 Task: Look for space in Bhongaon, India from 2nd June, 2023 to 6th June, 2023 for 1 adult in price range Rs.10000 to Rs.13000. Place can be private room with 1  bedroom having 1 bed and 1 bathroom. Property type can be house, flat, guest house, hotel. Booking option can be shelf check-in. Required host language is English.
Action: Mouse moved to (427, 51)
Screenshot: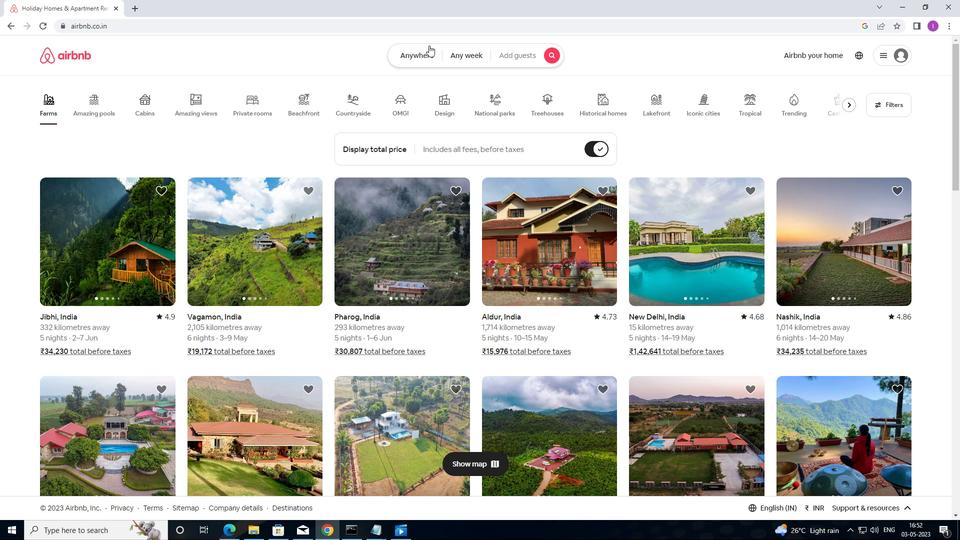 
Action: Mouse pressed left at (427, 51)
Screenshot: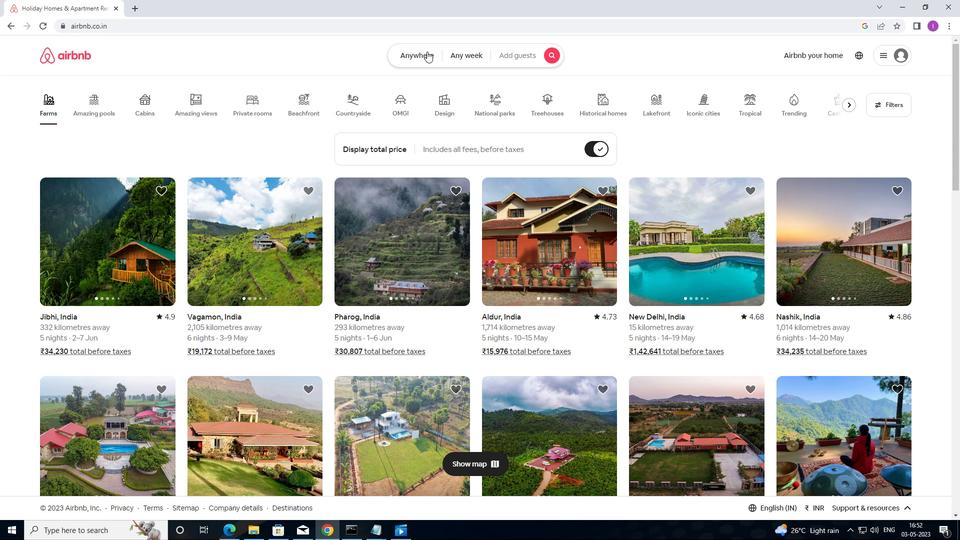 
Action: Mouse moved to (278, 97)
Screenshot: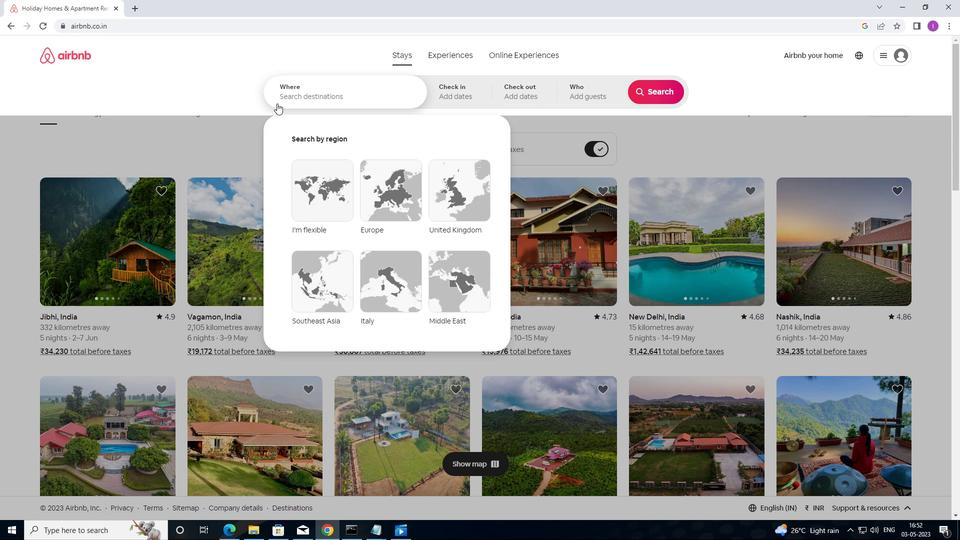 
Action: Mouse pressed left at (278, 97)
Screenshot: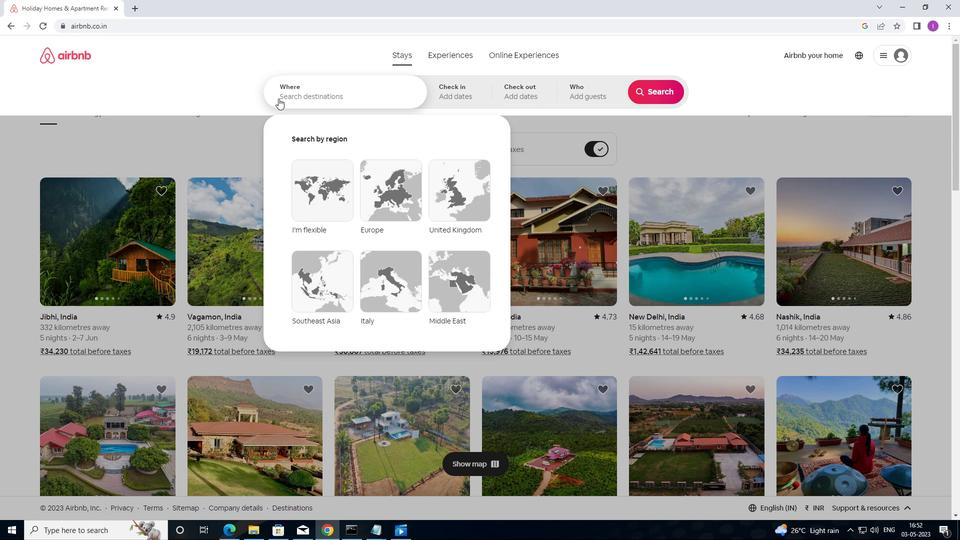 
Action: Mouse moved to (354, 100)
Screenshot: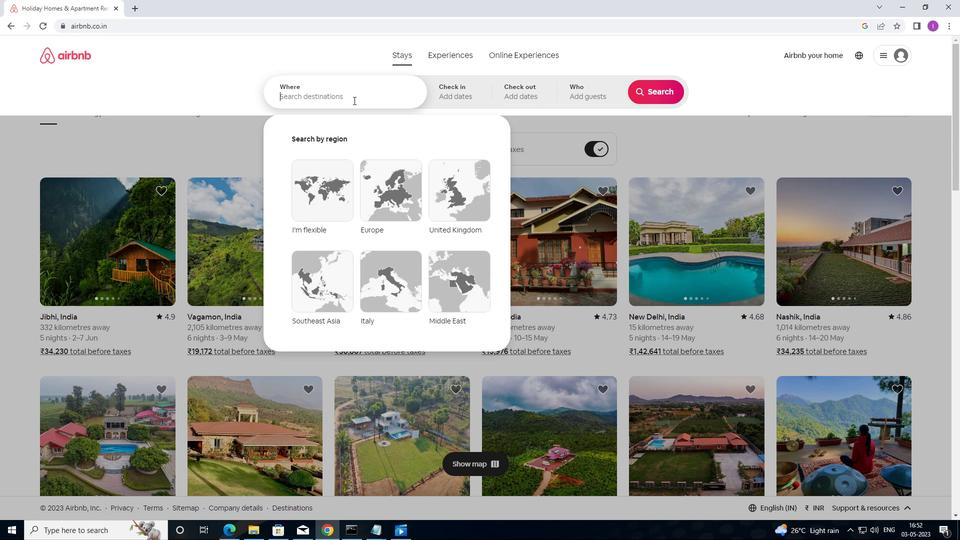 
Action: Key pressed <Key.shift>BHONGAON,<Key.shift>INDIA
Screenshot: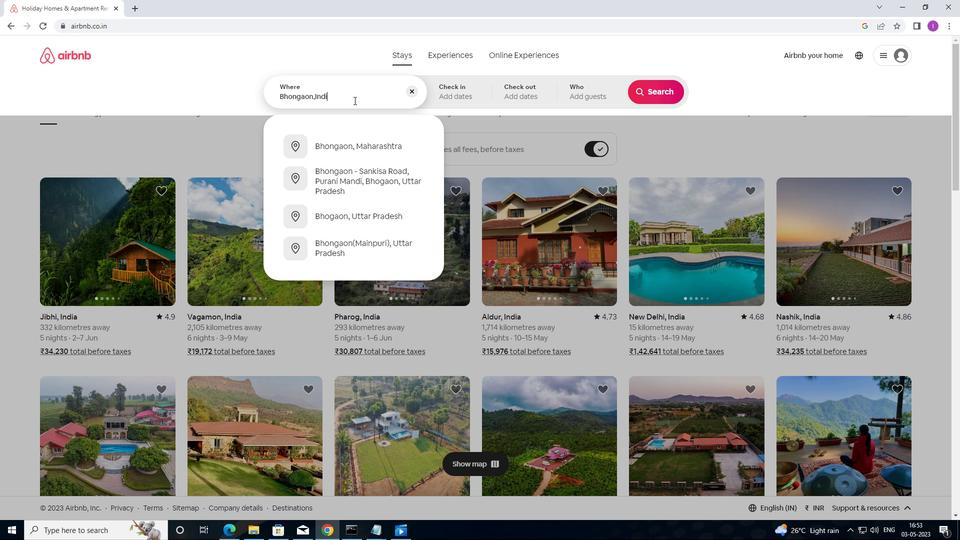 
Action: Mouse moved to (450, 89)
Screenshot: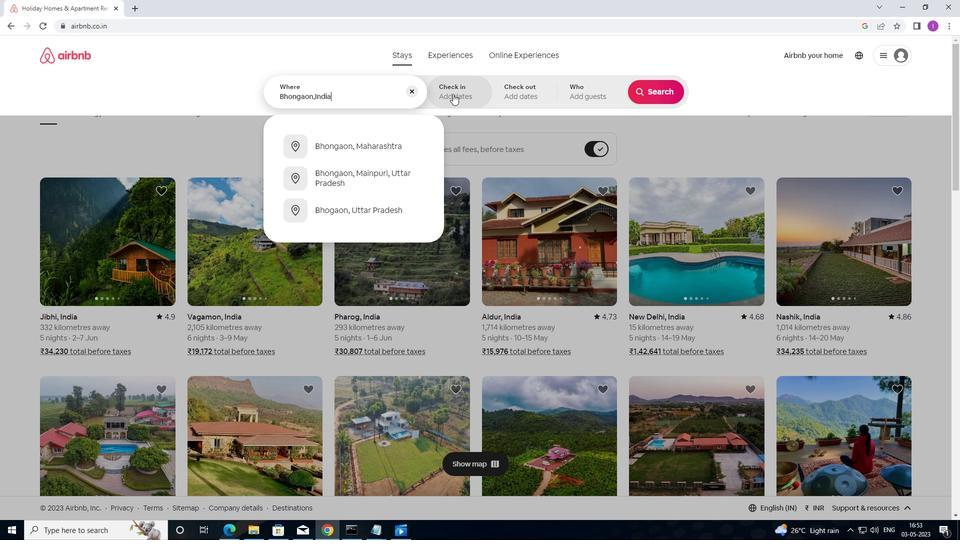 
Action: Mouse pressed left at (450, 89)
Screenshot: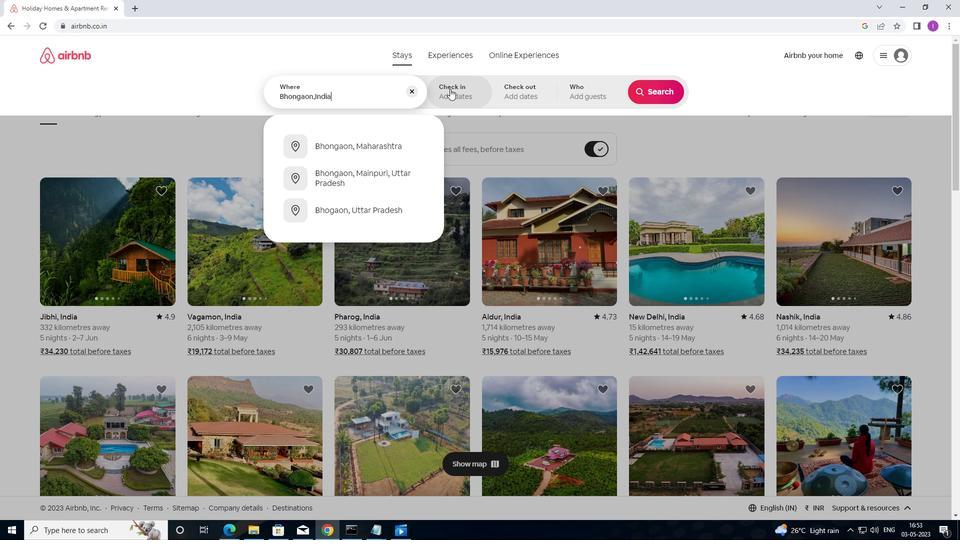 
Action: Mouse moved to (622, 216)
Screenshot: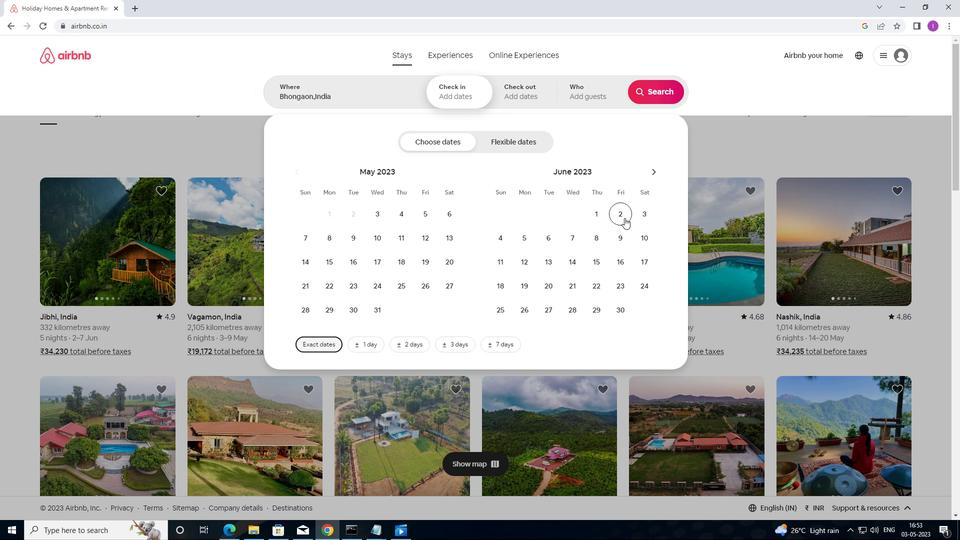 
Action: Mouse pressed left at (622, 216)
Screenshot: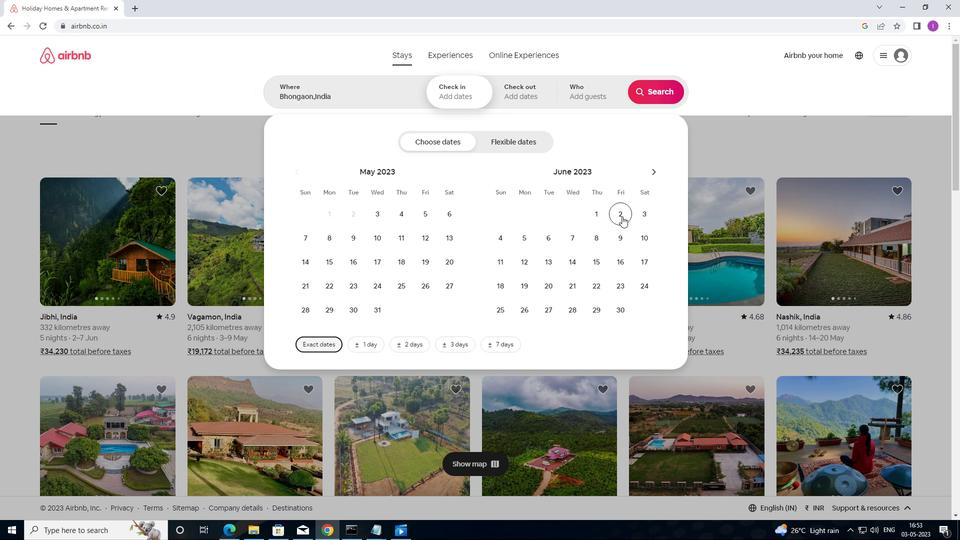 
Action: Mouse moved to (553, 243)
Screenshot: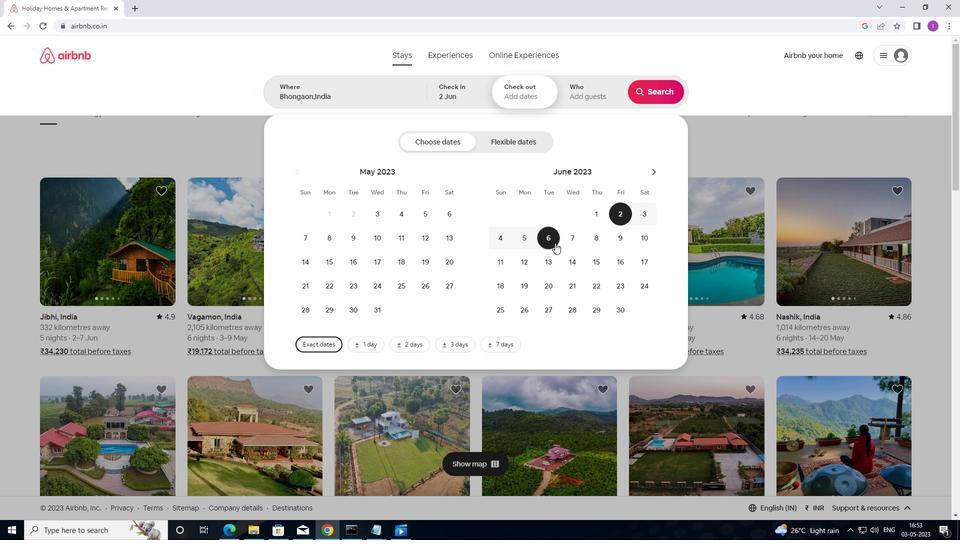 
Action: Mouse pressed left at (553, 243)
Screenshot: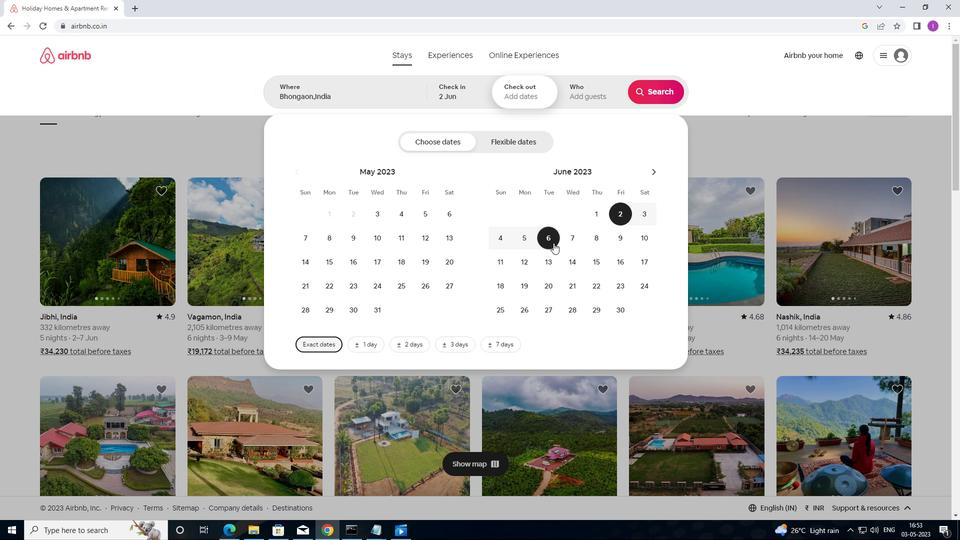 
Action: Mouse moved to (584, 93)
Screenshot: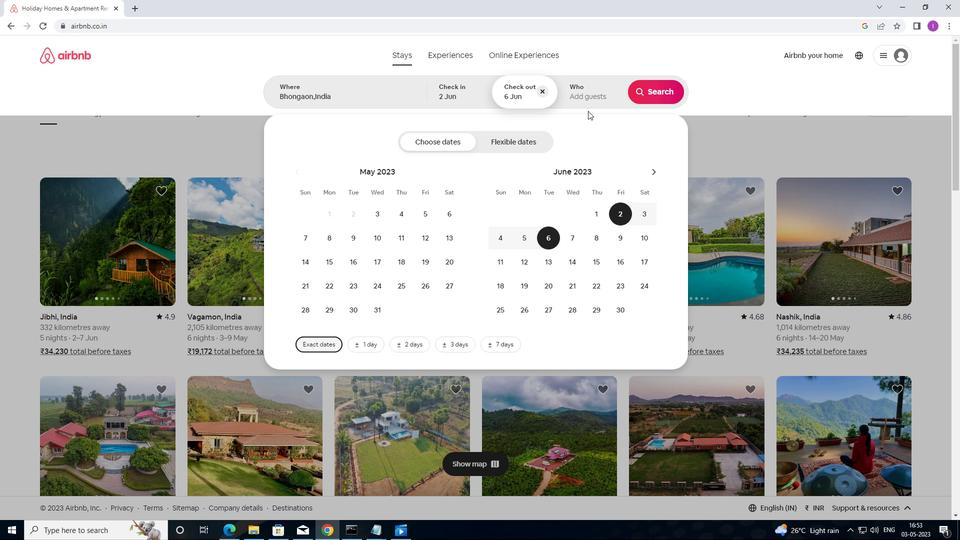
Action: Mouse pressed left at (584, 93)
Screenshot: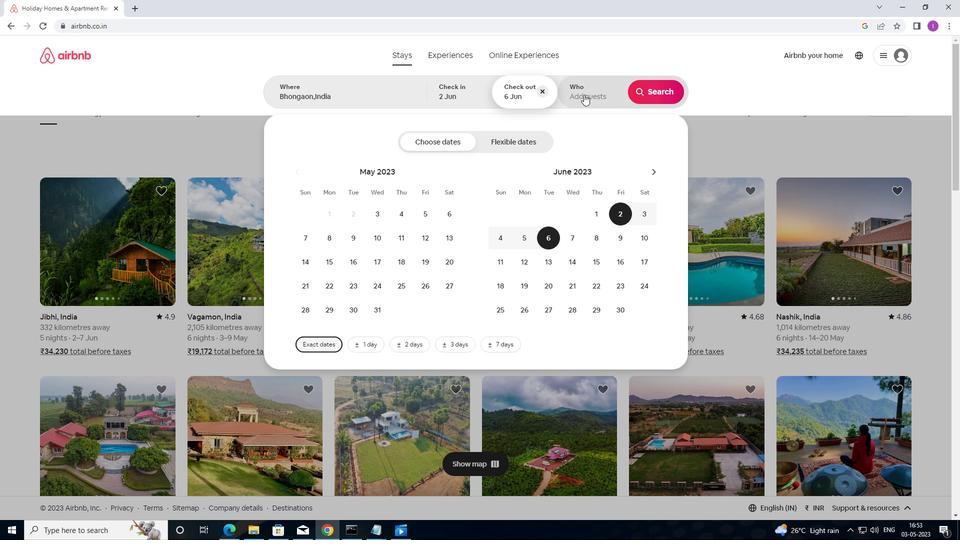 
Action: Mouse moved to (662, 141)
Screenshot: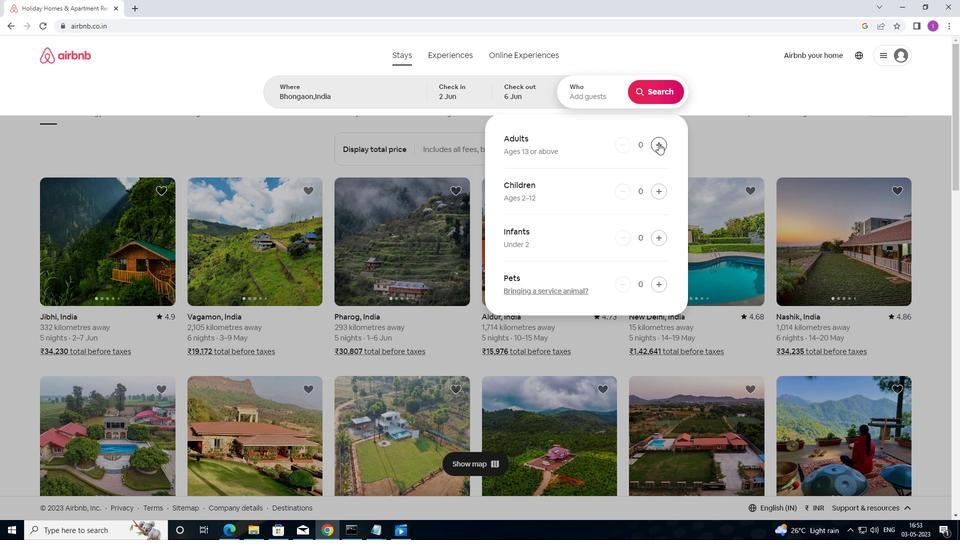 
Action: Mouse pressed left at (662, 141)
Screenshot: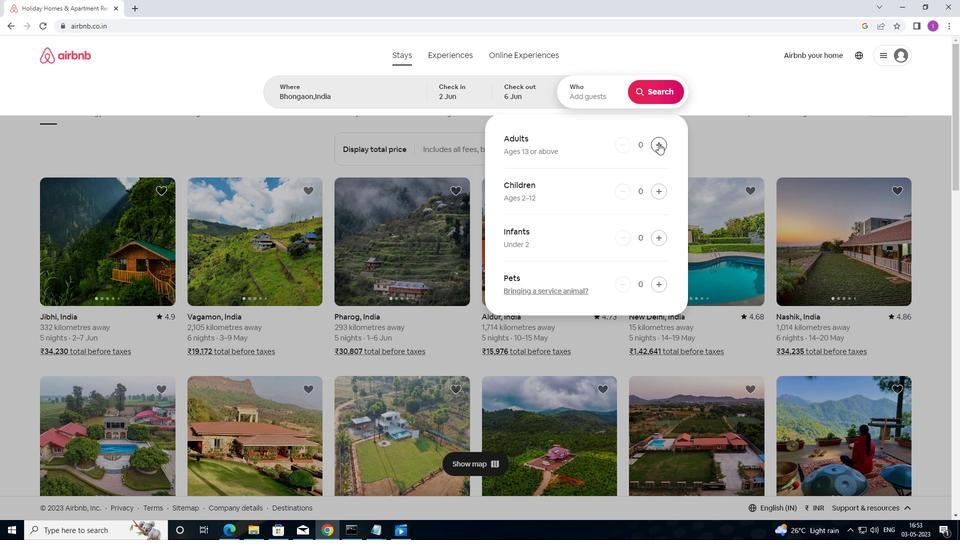 
Action: Mouse moved to (663, 81)
Screenshot: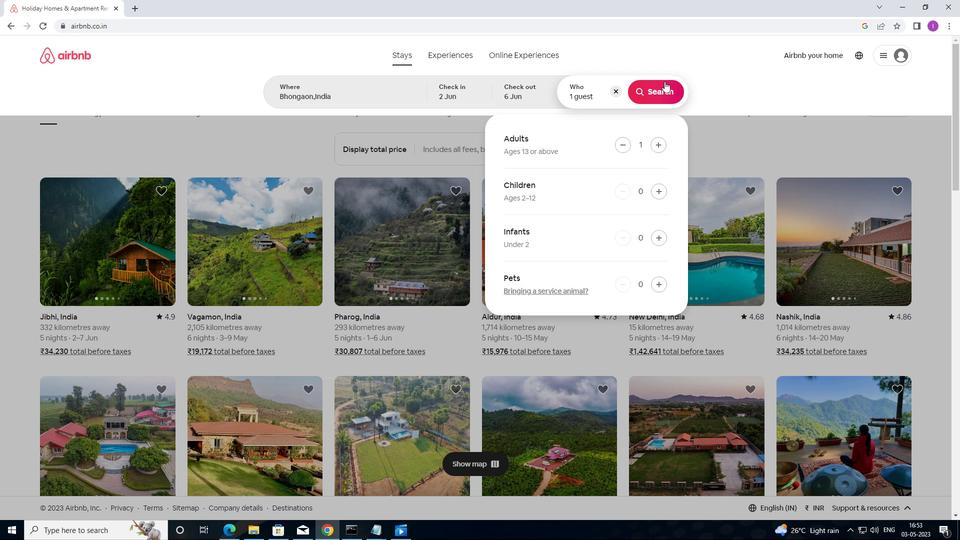 
Action: Mouse pressed left at (663, 81)
Screenshot: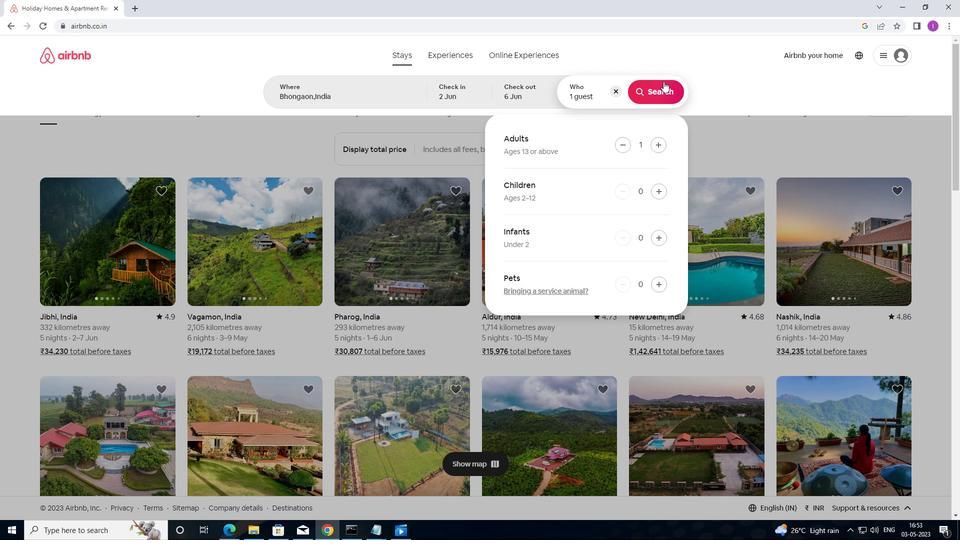 
Action: Mouse moved to (903, 96)
Screenshot: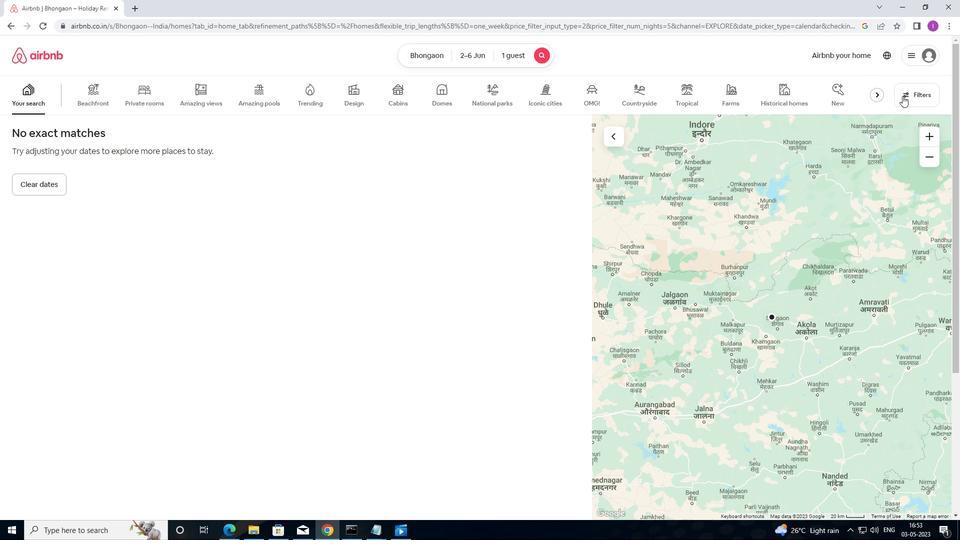 
Action: Mouse pressed left at (903, 96)
Screenshot: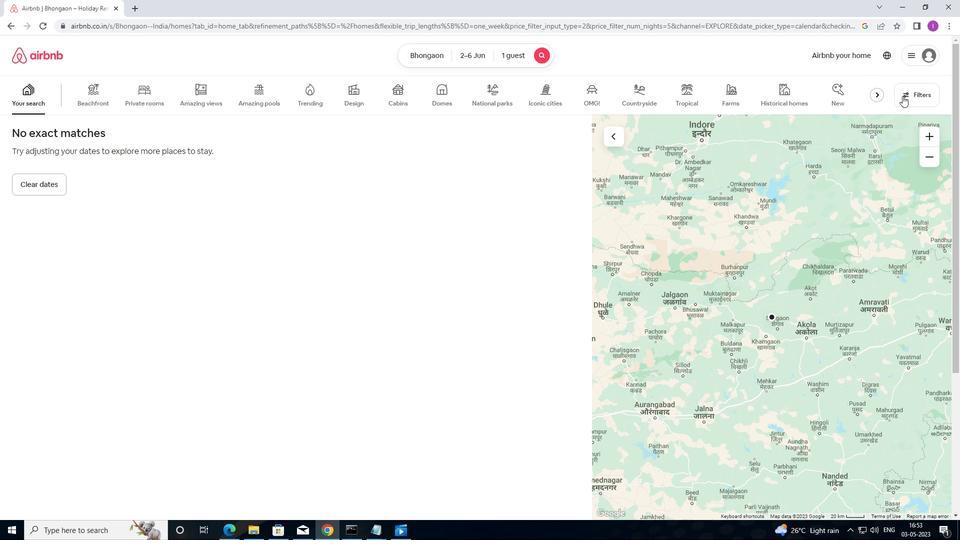 
Action: Mouse moved to (372, 157)
Screenshot: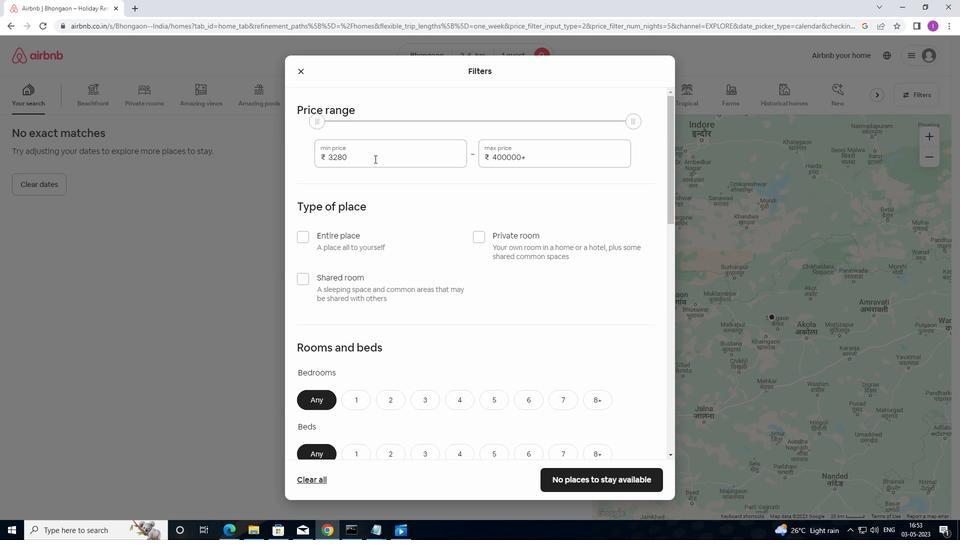 
Action: Mouse pressed left at (372, 157)
Screenshot: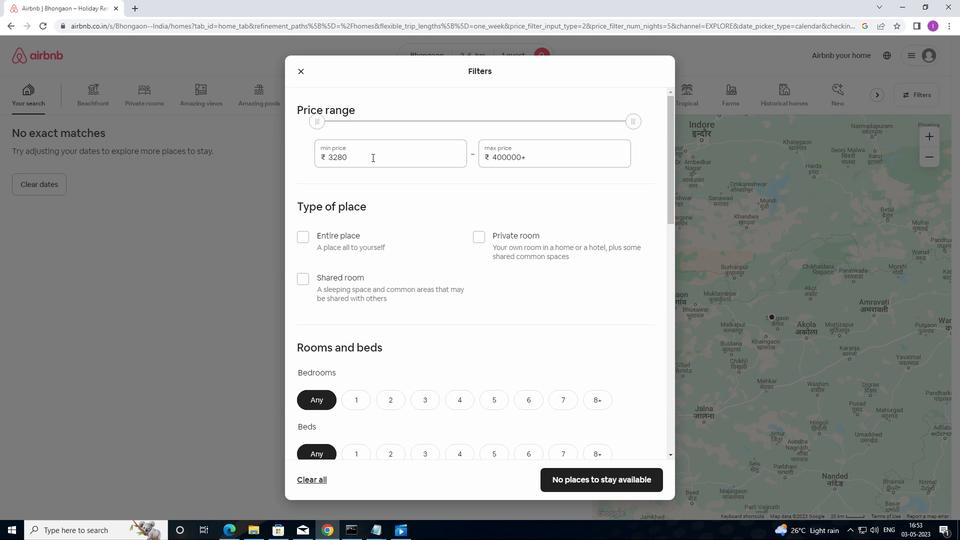 
Action: Mouse moved to (320, 165)
Screenshot: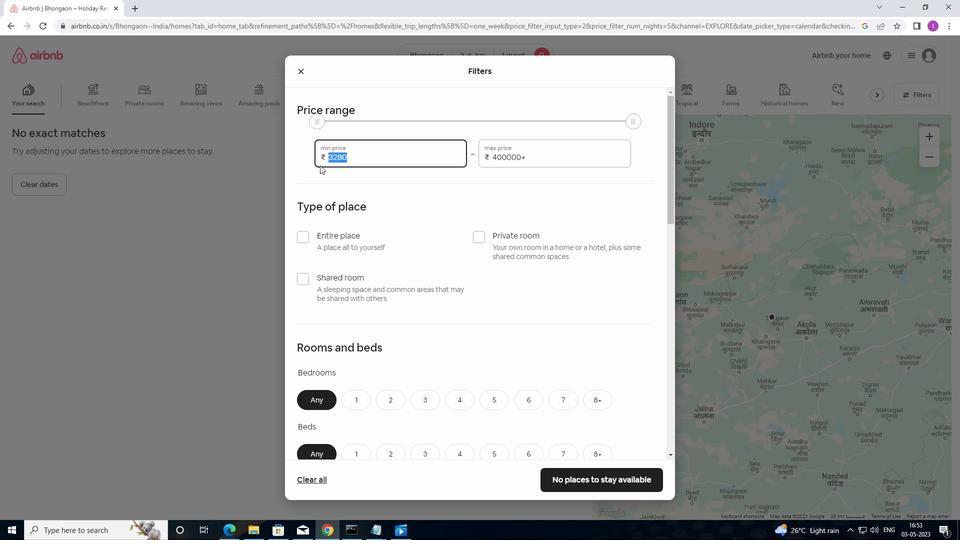 
Action: Key pressed 100
Screenshot: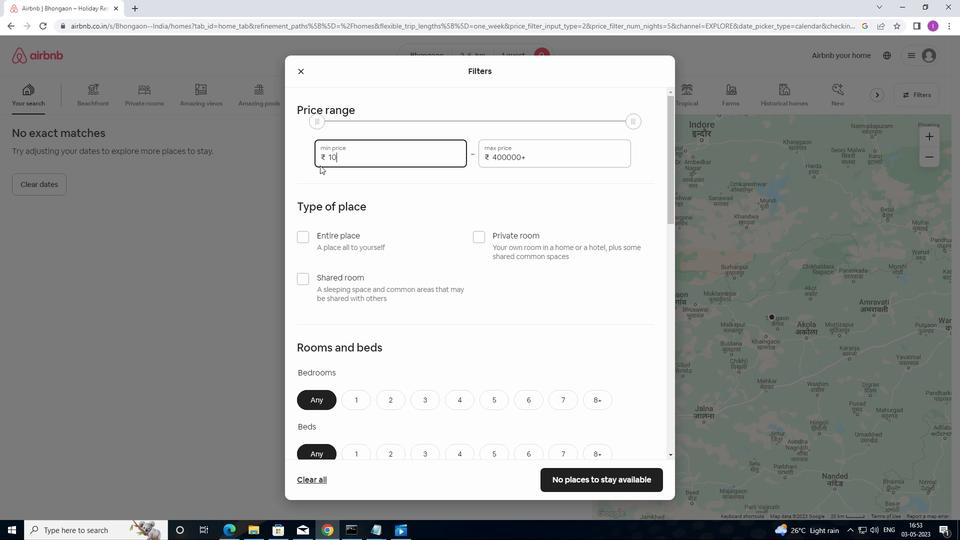 
Action: Mouse moved to (321, 164)
Screenshot: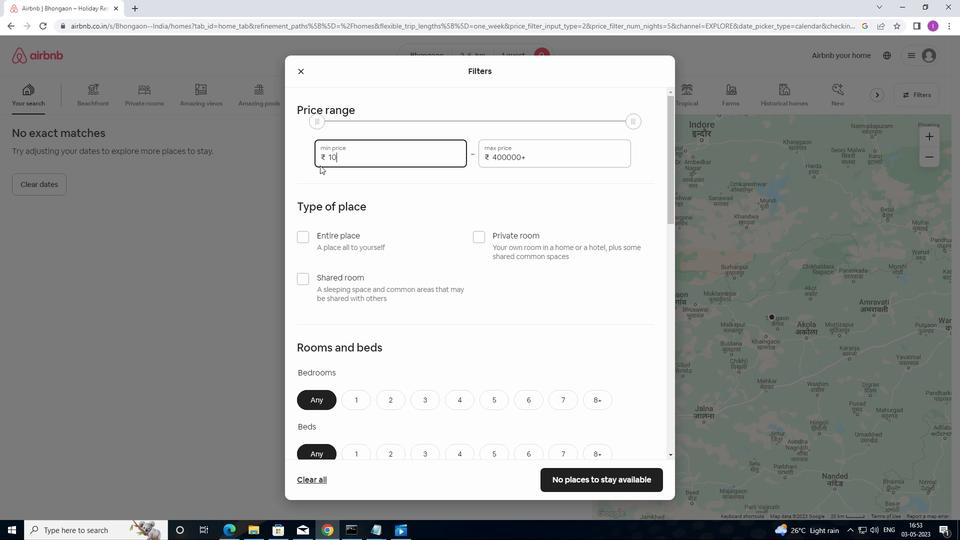 
Action: Key pressed 0
Screenshot: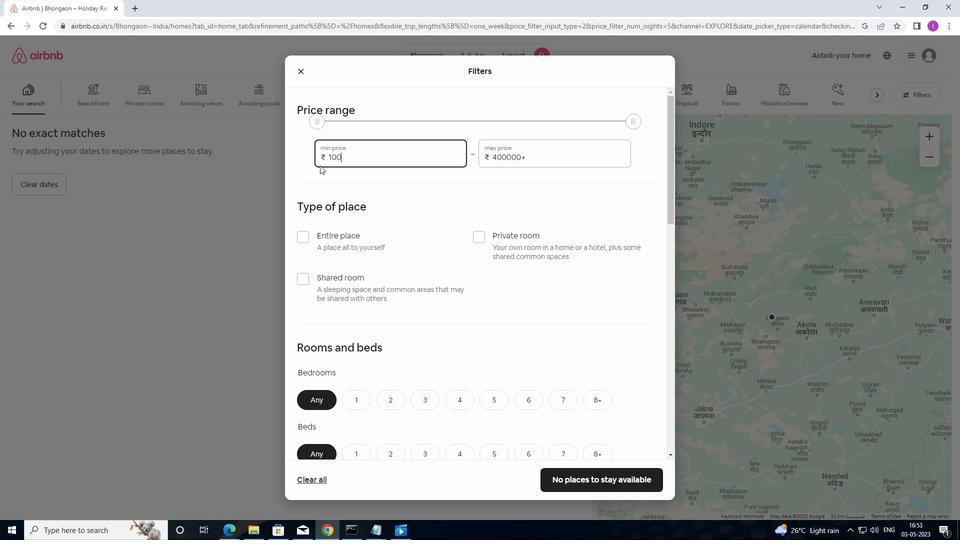 
Action: Mouse moved to (326, 162)
Screenshot: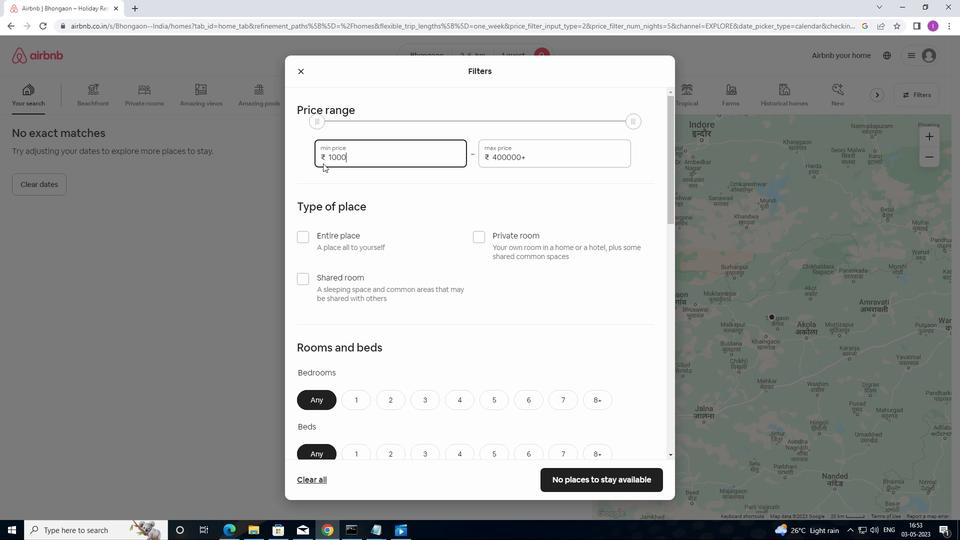 
Action: Key pressed 0
Screenshot: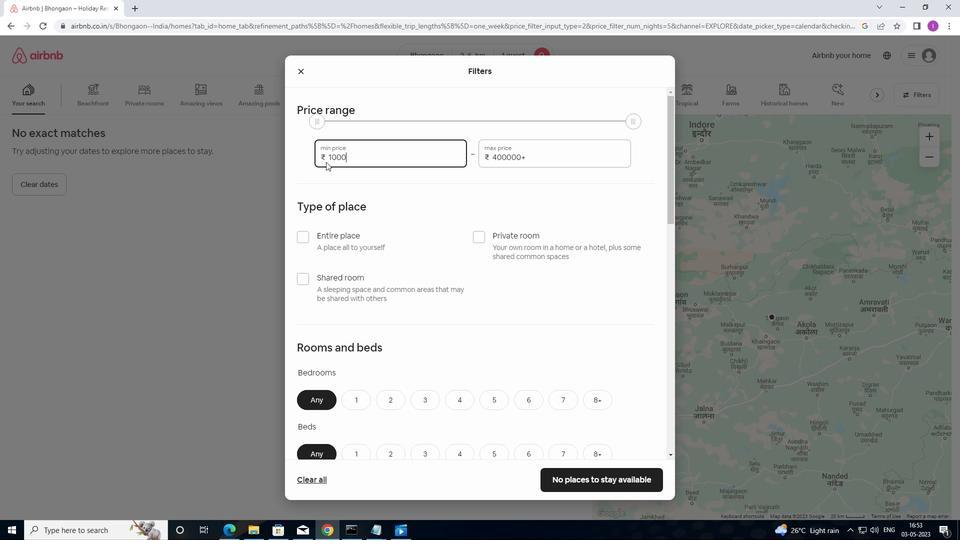 
Action: Mouse moved to (541, 161)
Screenshot: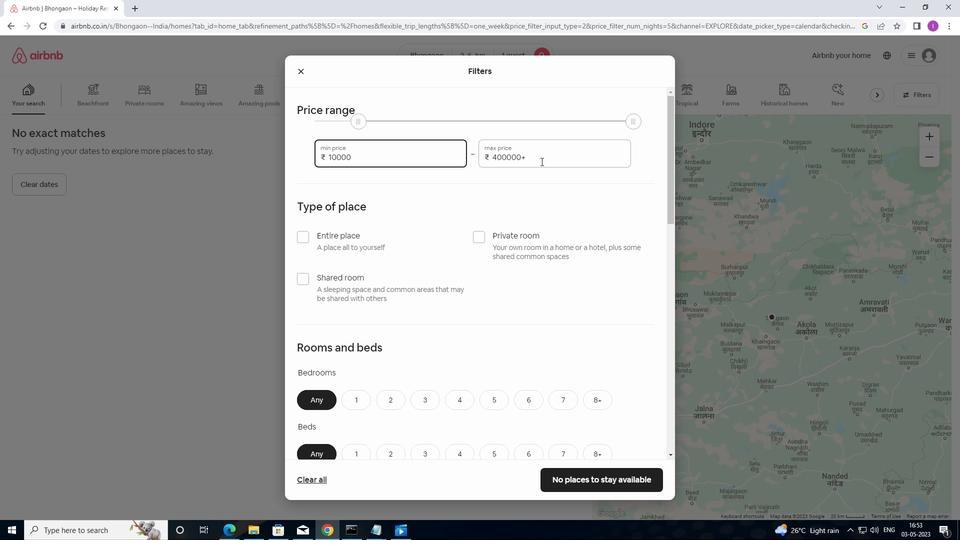 
Action: Mouse pressed left at (541, 161)
Screenshot: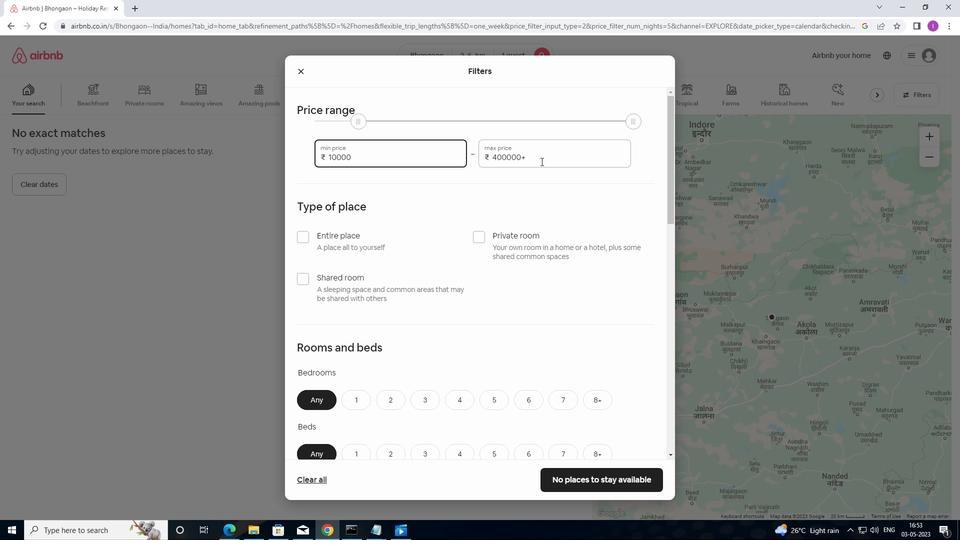 
Action: Mouse moved to (481, 158)
Screenshot: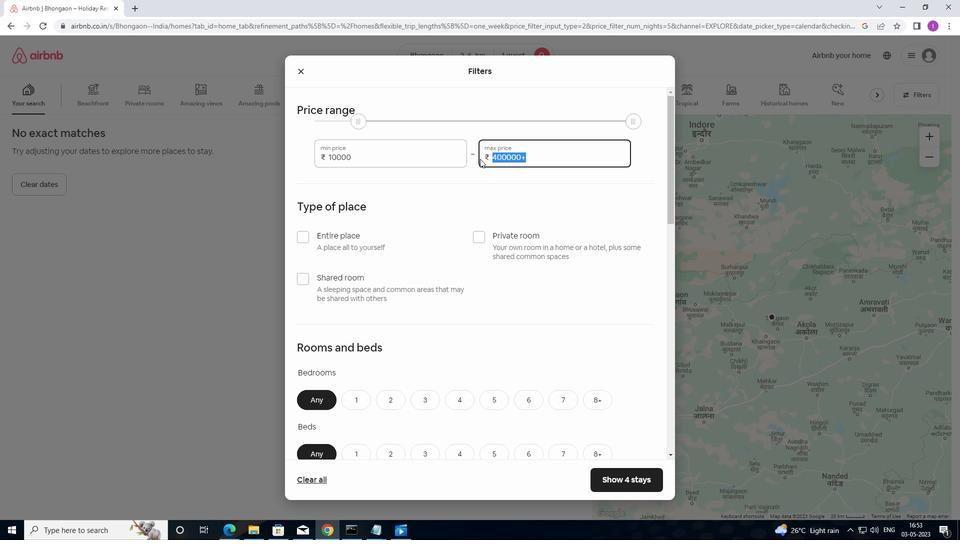 
Action: Key pressed 13000
Screenshot: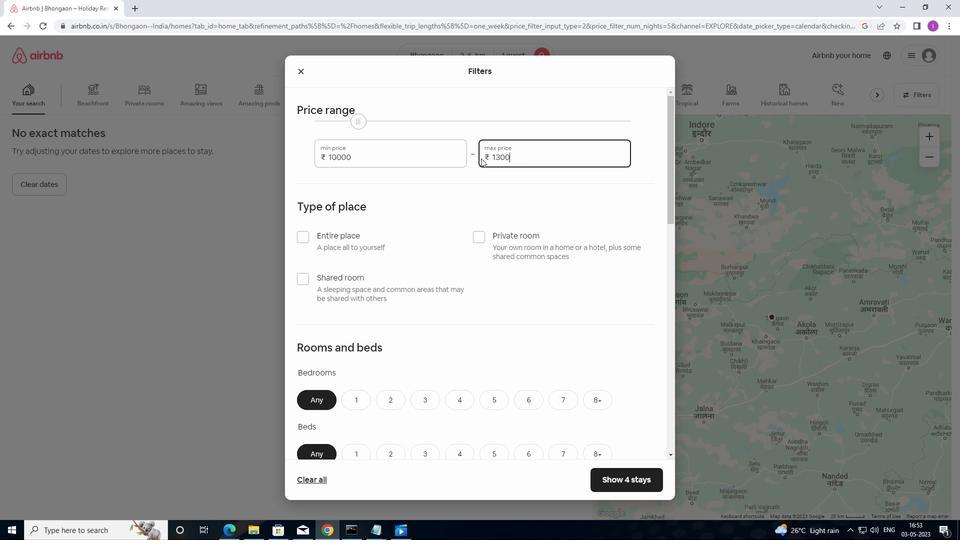 
Action: Mouse moved to (483, 239)
Screenshot: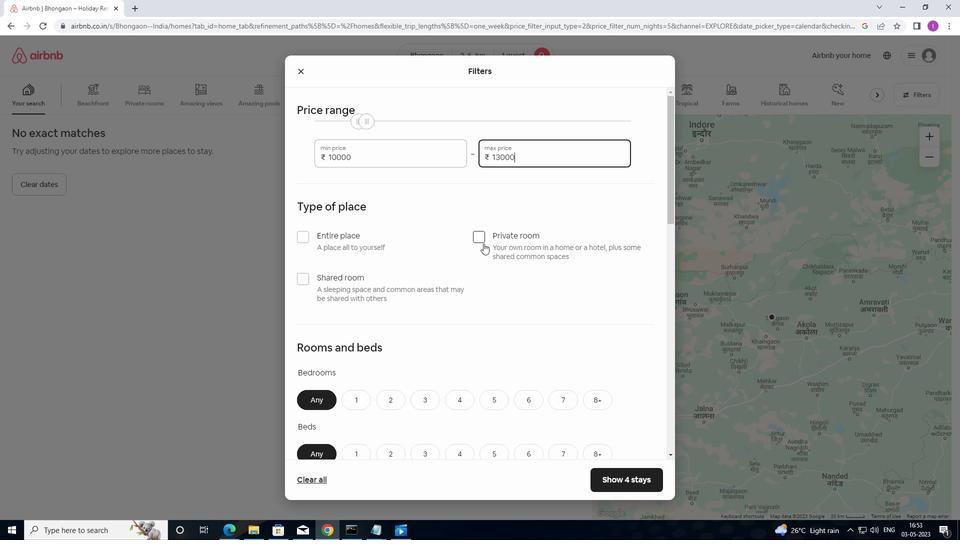 
Action: Mouse pressed left at (483, 239)
Screenshot: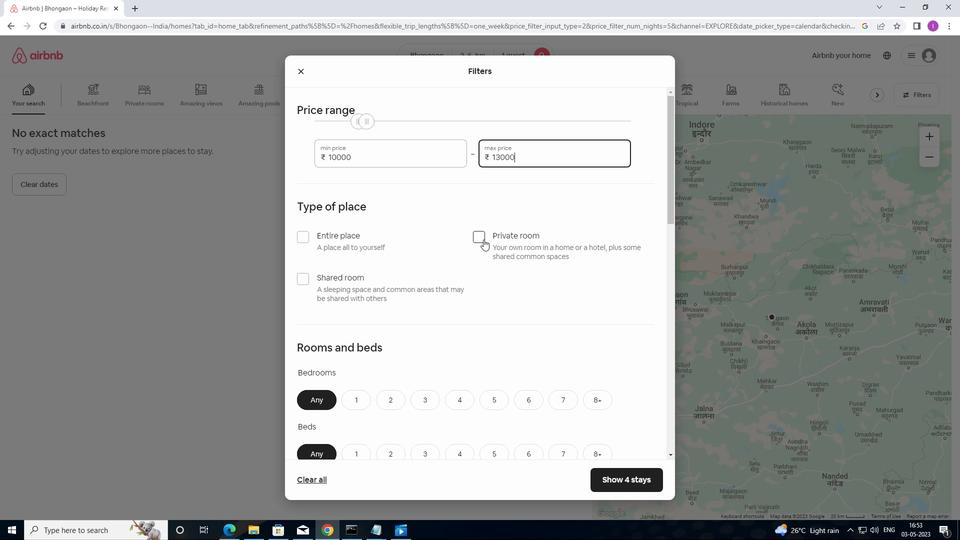 
Action: Mouse moved to (494, 246)
Screenshot: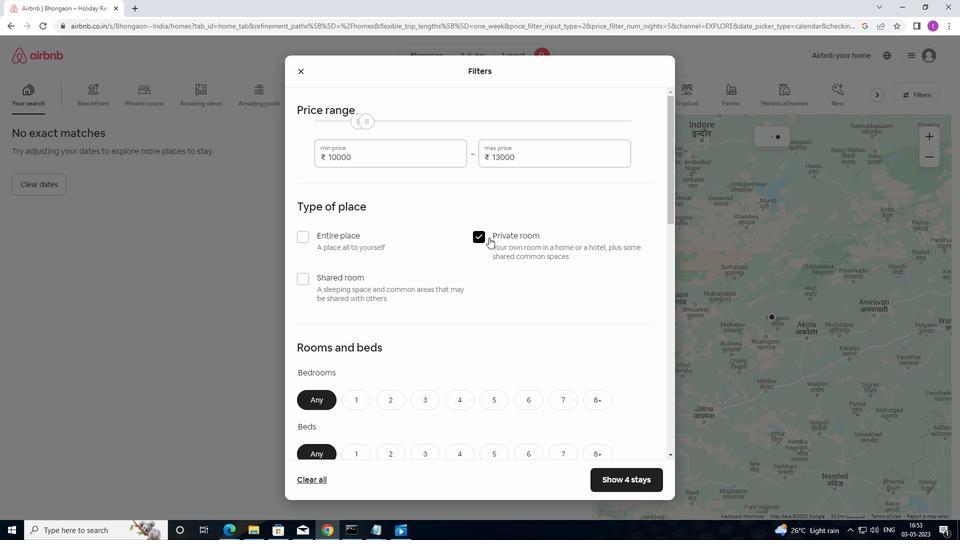
Action: Mouse scrolled (494, 245) with delta (0, 0)
Screenshot: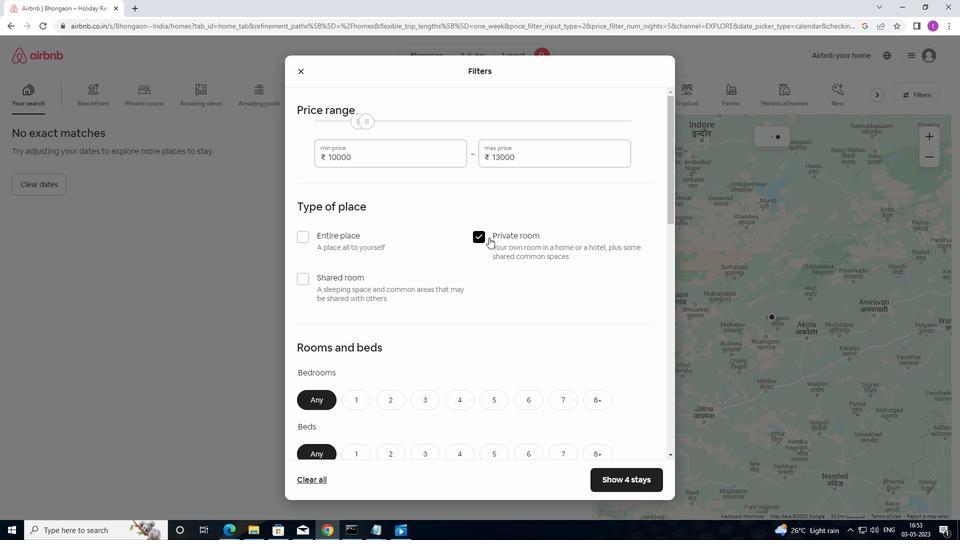 
Action: Mouse moved to (495, 249)
Screenshot: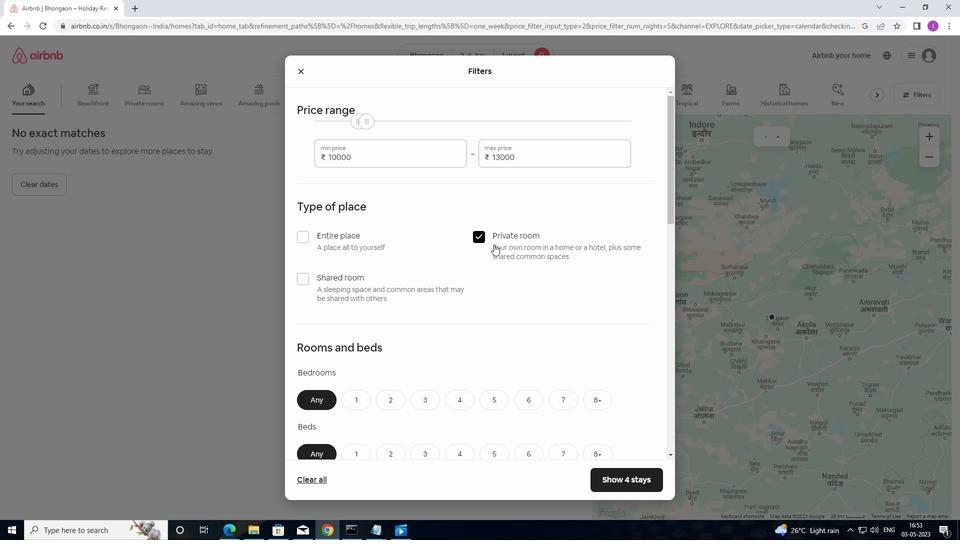 
Action: Mouse scrolled (495, 248) with delta (0, 0)
Screenshot: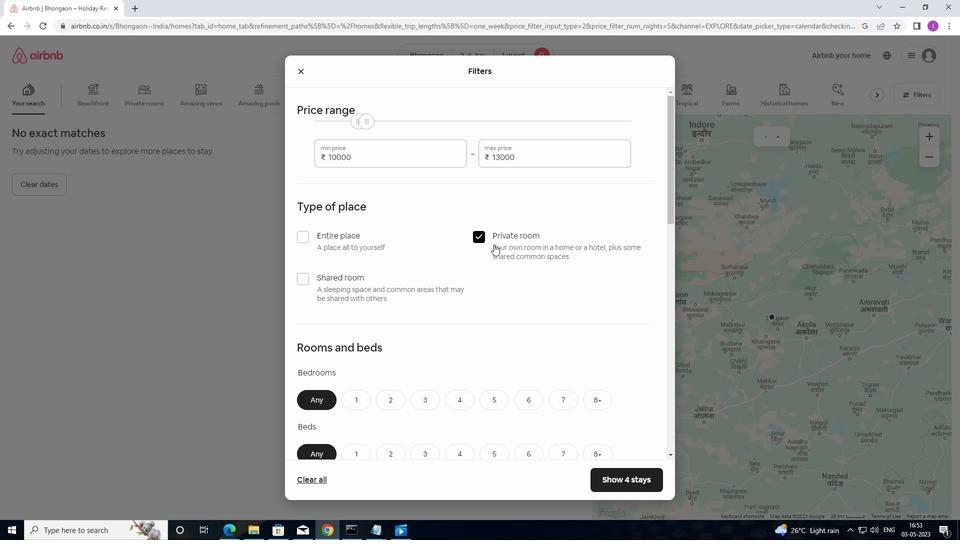 
Action: Mouse moved to (418, 263)
Screenshot: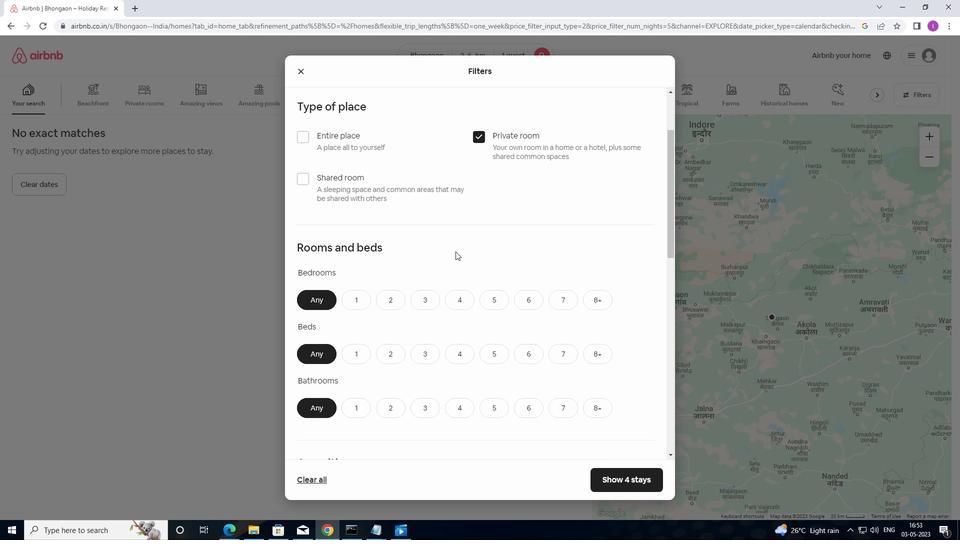 
Action: Mouse scrolled (418, 263) with delta (0, 0)
Screenshot: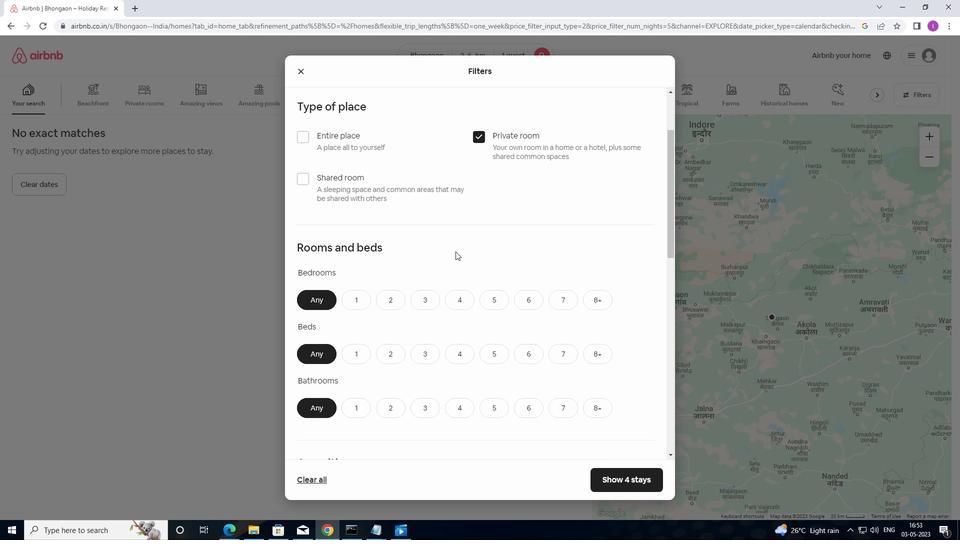 
Action: Mouse moved to (416, 268)
Screenshot: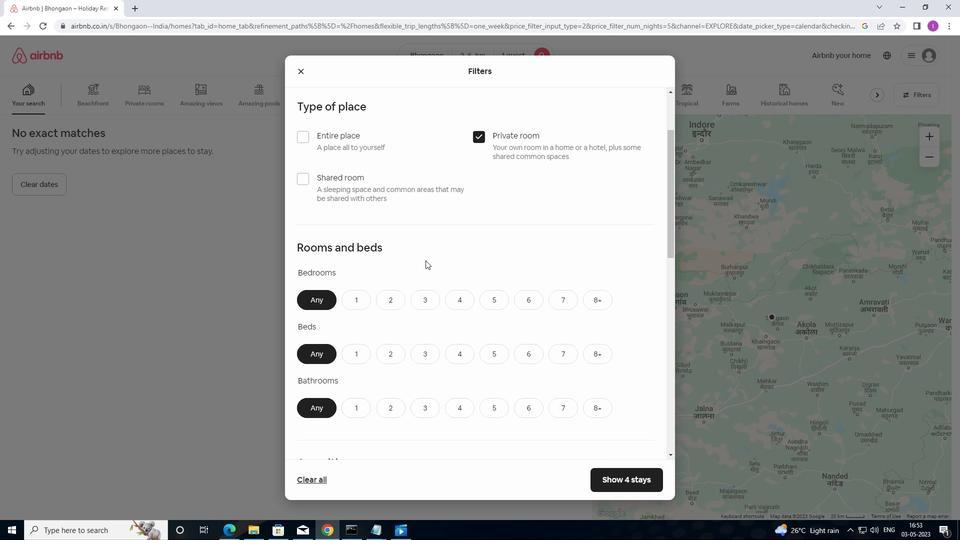 
Action: Mouse scrolled (416, 268) with delta (0, 0)
Screenshot: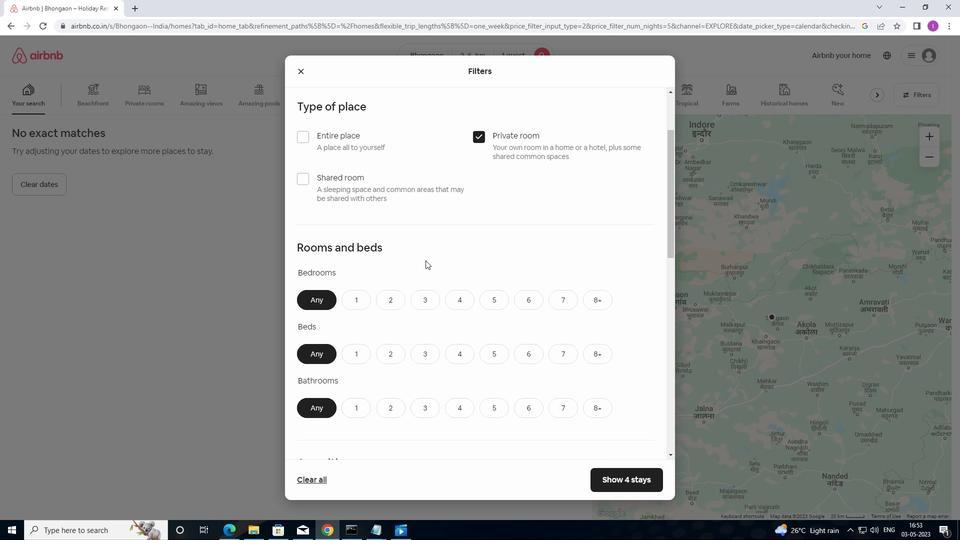 
Action: Mouse moved to (358, 203)
Screenshot: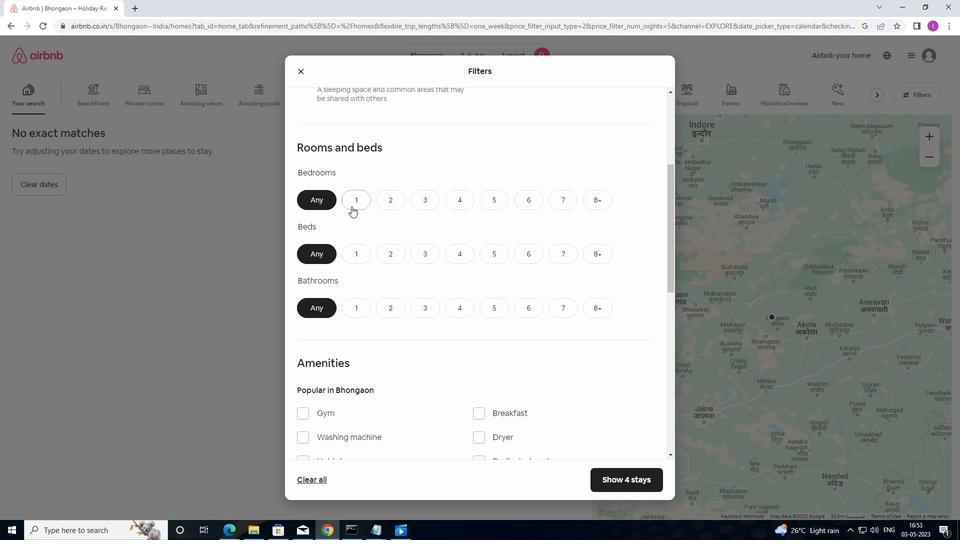 
Action: Mouse pressed left at (358, 203)
Screenshot: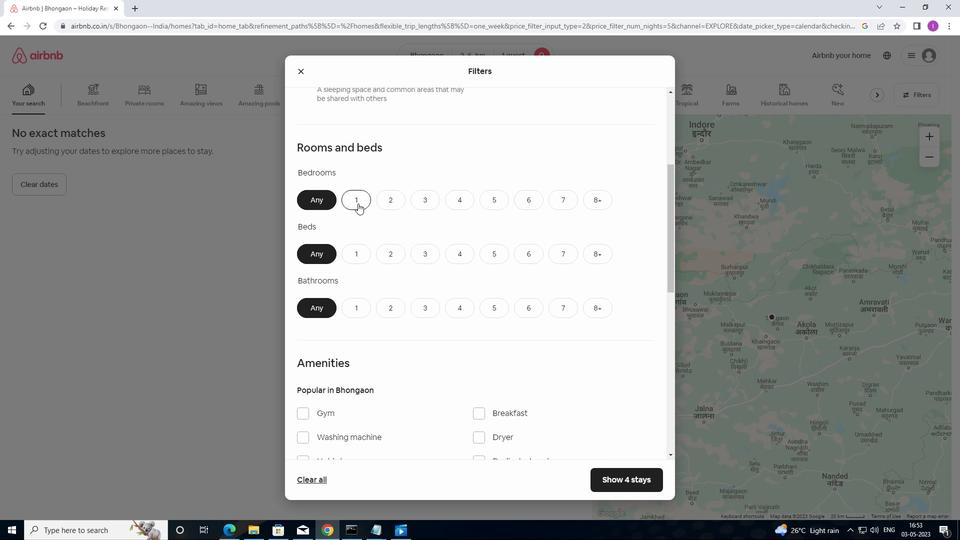 
Action: Mouse moved to (346, 251)
Screenshot: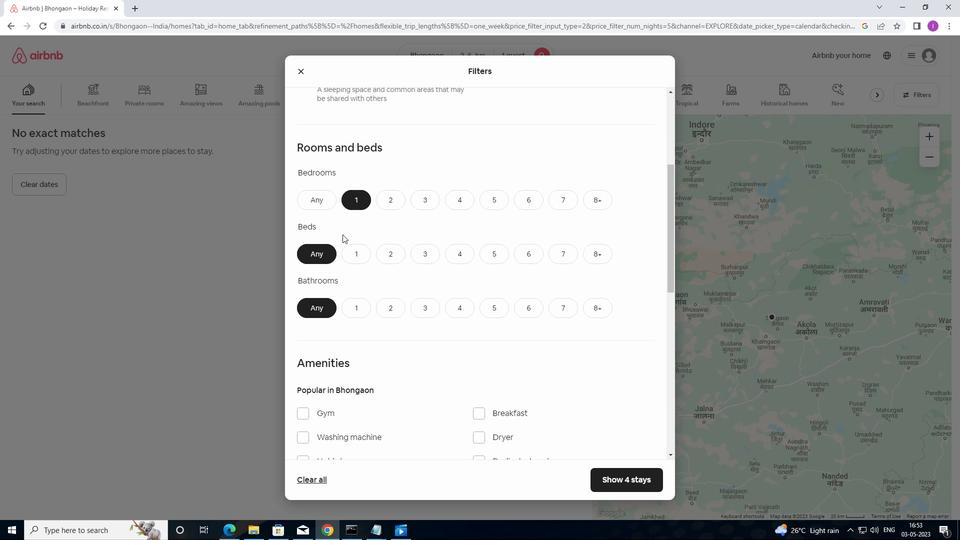 
Action: Mouse pressed left at (346, 251)
Screenshot: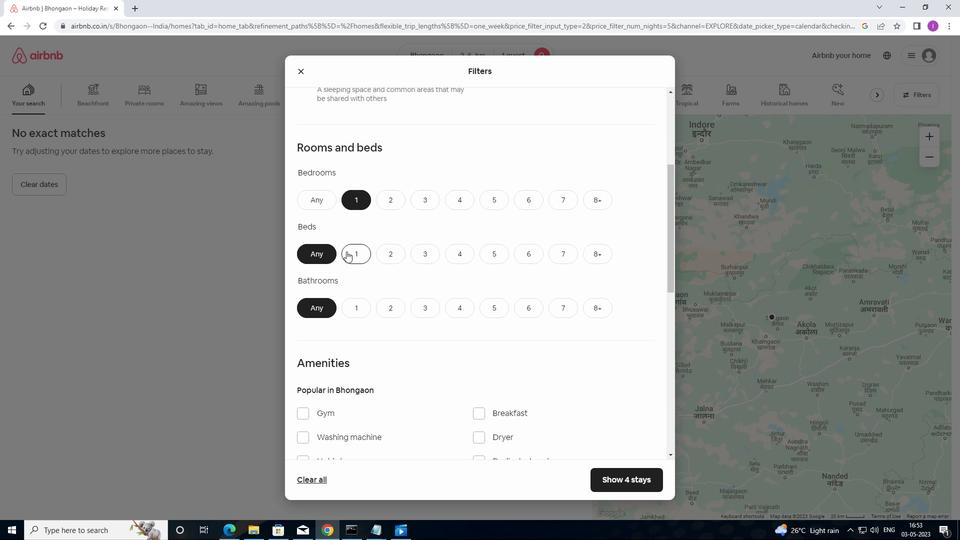 
Action: Mouse moved to (360, 301)
Screenshot: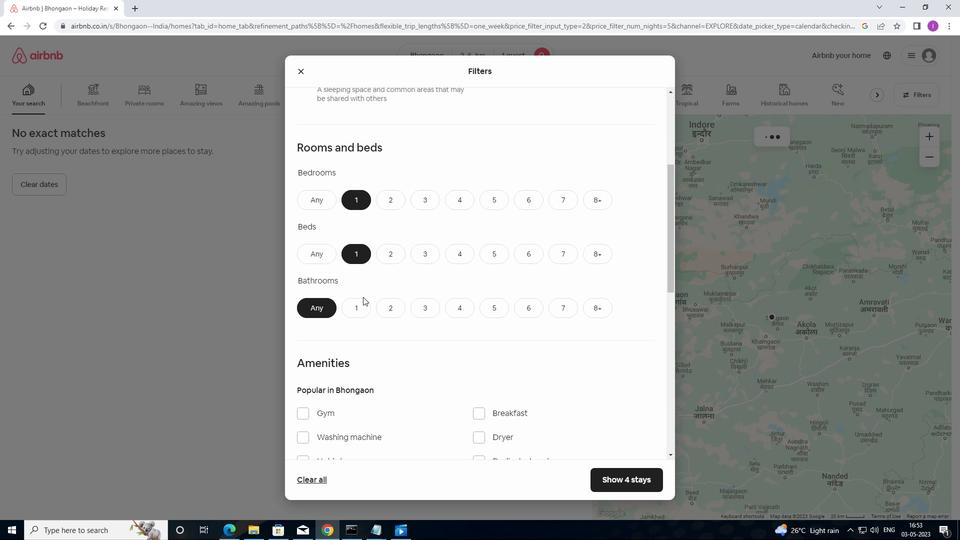 
Action: Mouse pressed left at (360, 301)
Screenshot: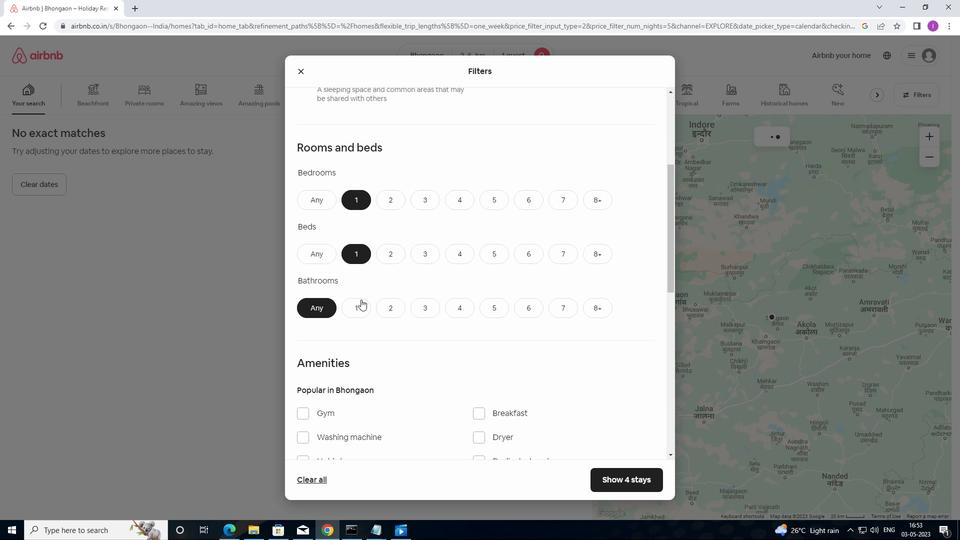 
Action: Mouse moved to (386, 305)
Screenshot: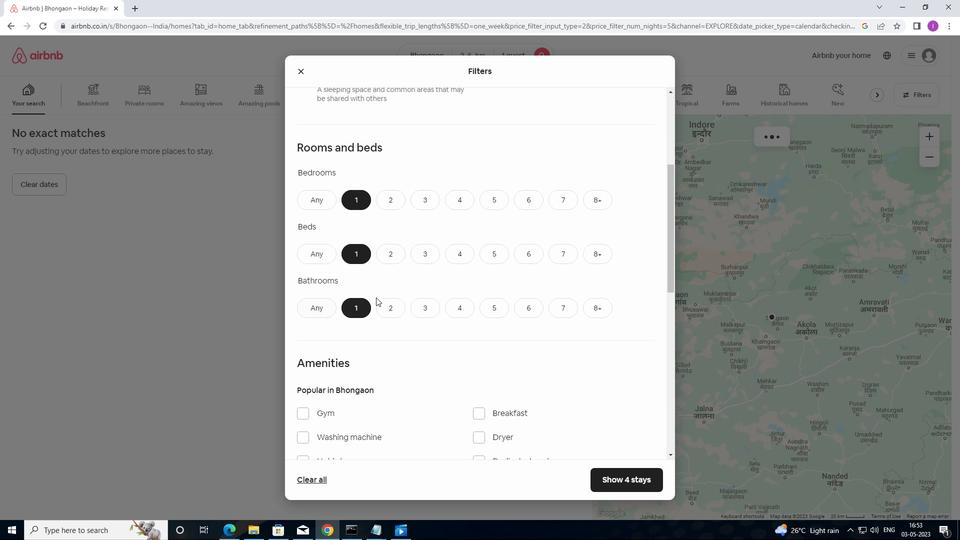 
Action: Mouse scrolled (386, 304) with delta (0, 0)
Screenshot: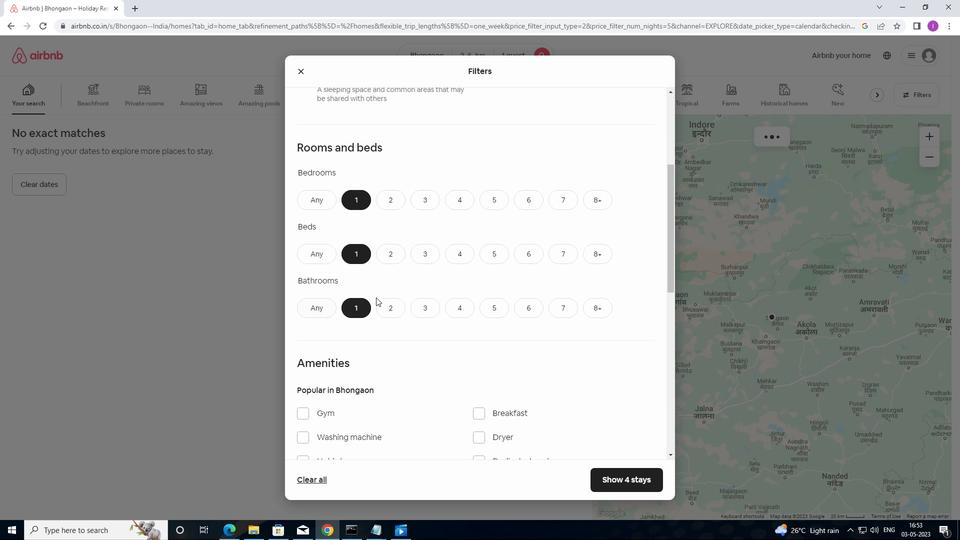 
Action: Mouse moved to (391, 307)
Screenshot: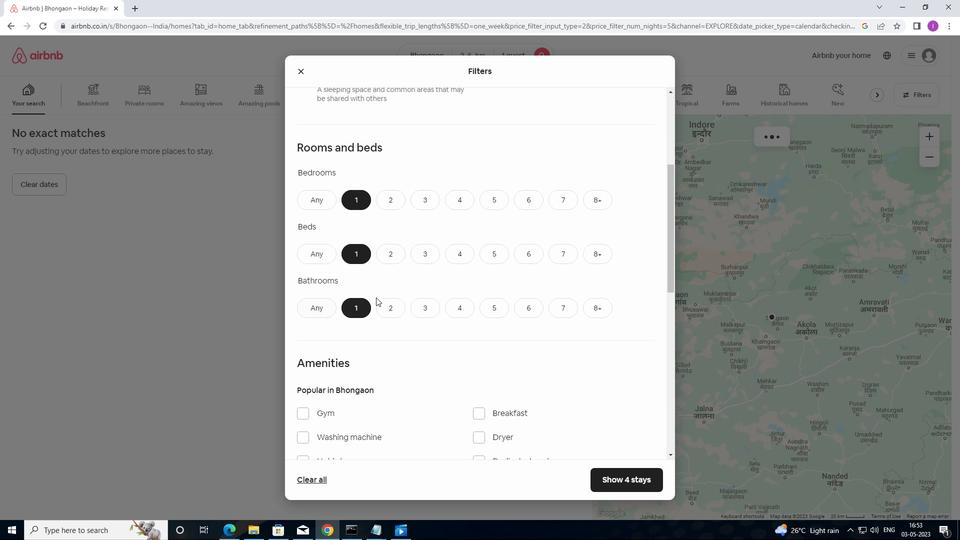 
Action: Mouse scrolled (391, 306) with delta (0, 0)
Screenshot: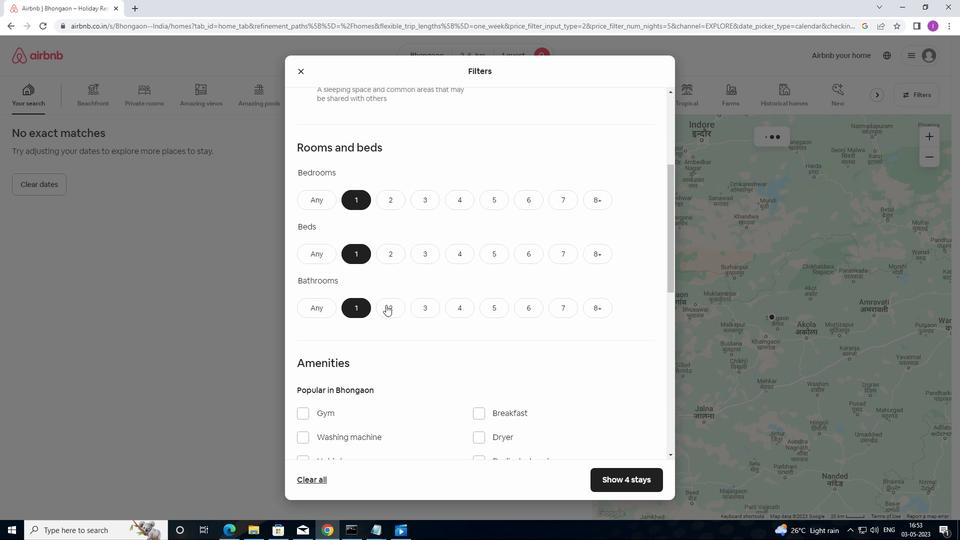 
Action: Mouse moved to (439, 299)
Screenshot: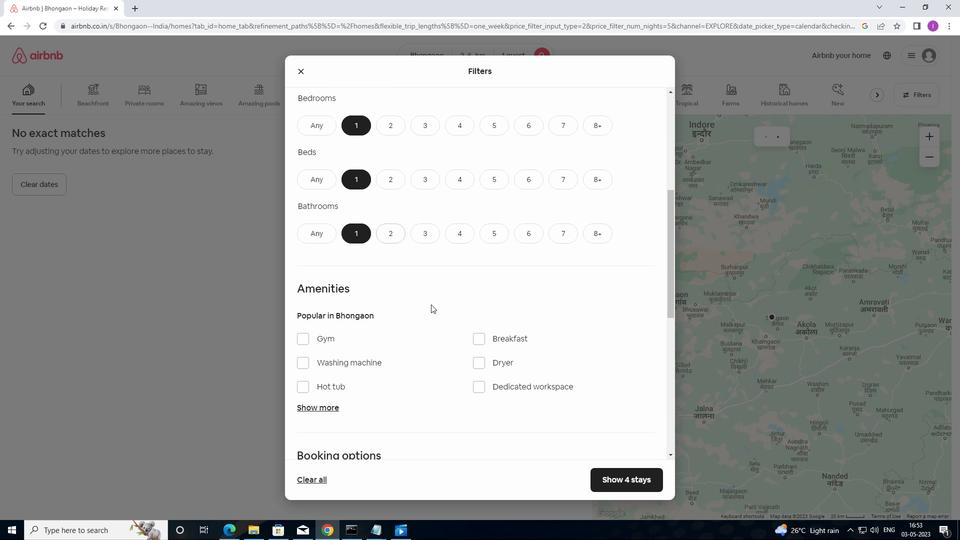 
Action: Mouse scrolled (439, 299) with delta (0, 0)
Screenshot: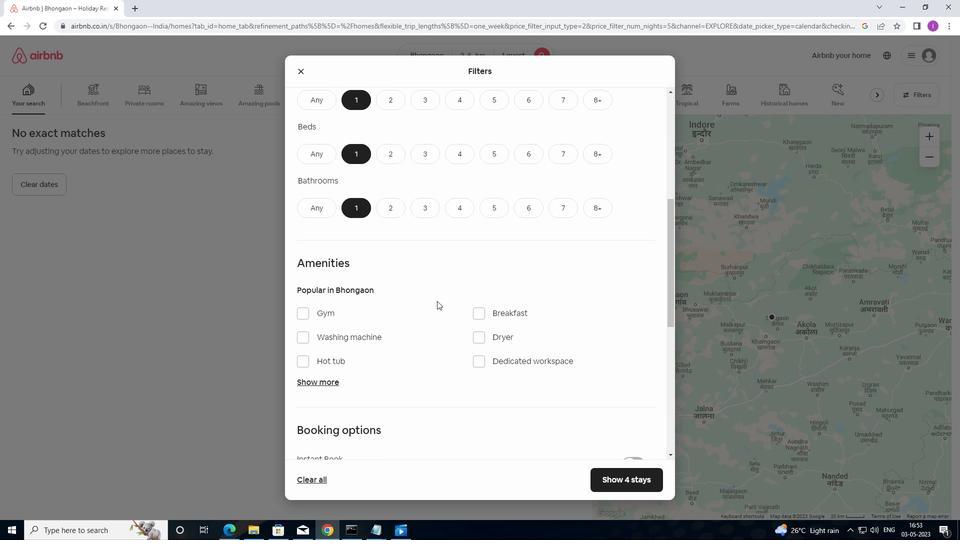 
Action: Mouse moved to (446, 298)
Screenshot: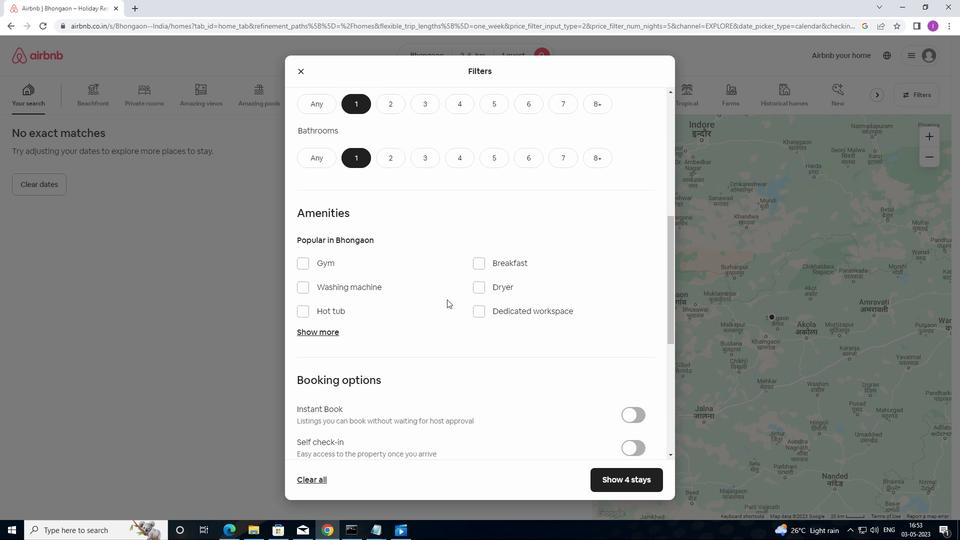 
Action: Mouse scrolled (446, 298) with delta (0, 0)
Screenshot: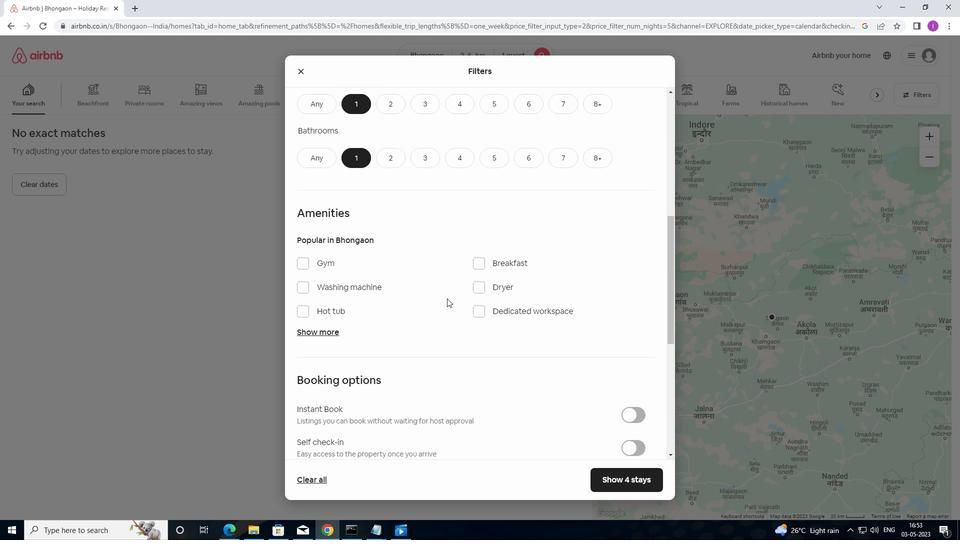 
Action: Mouse moved to (452, 321)
Screenshot: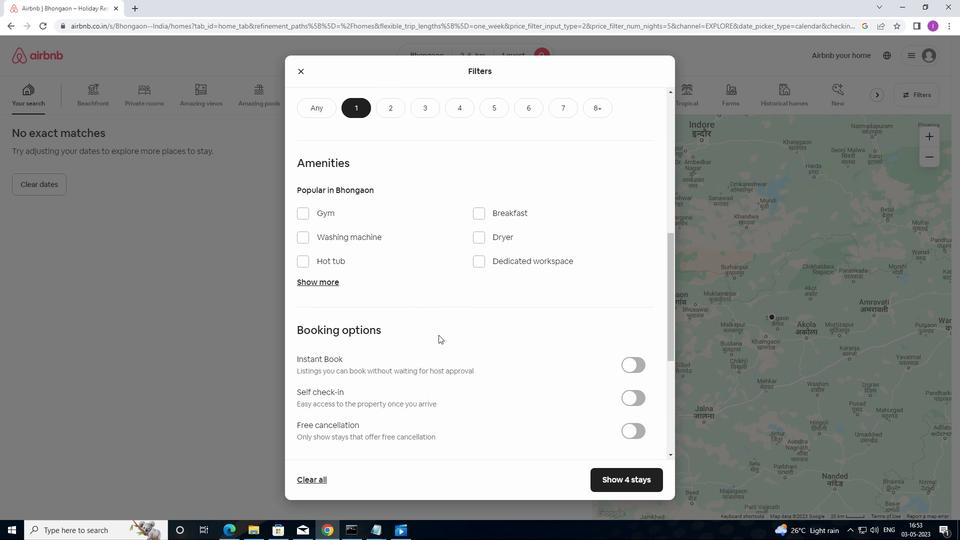 
Action: Mouse scrolled (452, 321) with delta (0, 0)
Screenshot: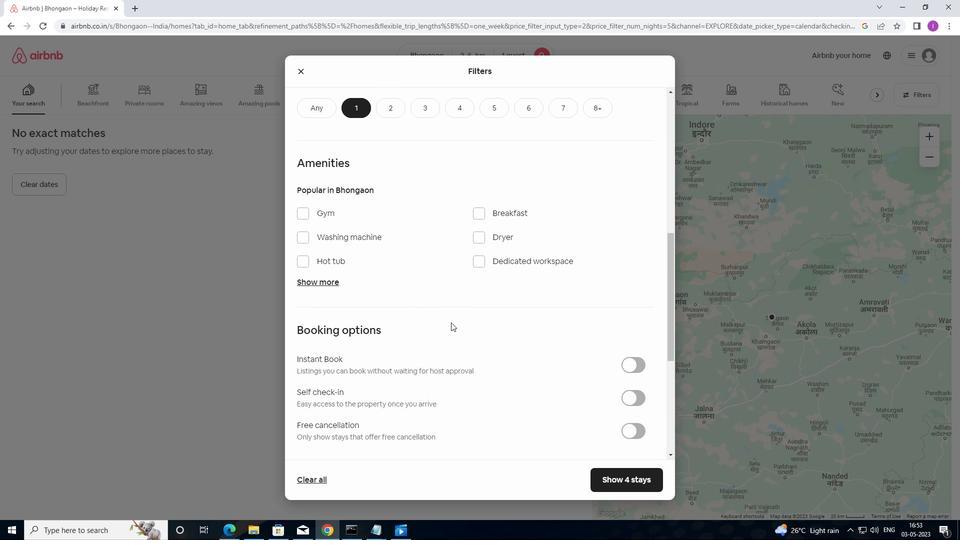 
Action: Mouse moved to (631, 348)
Screenshot: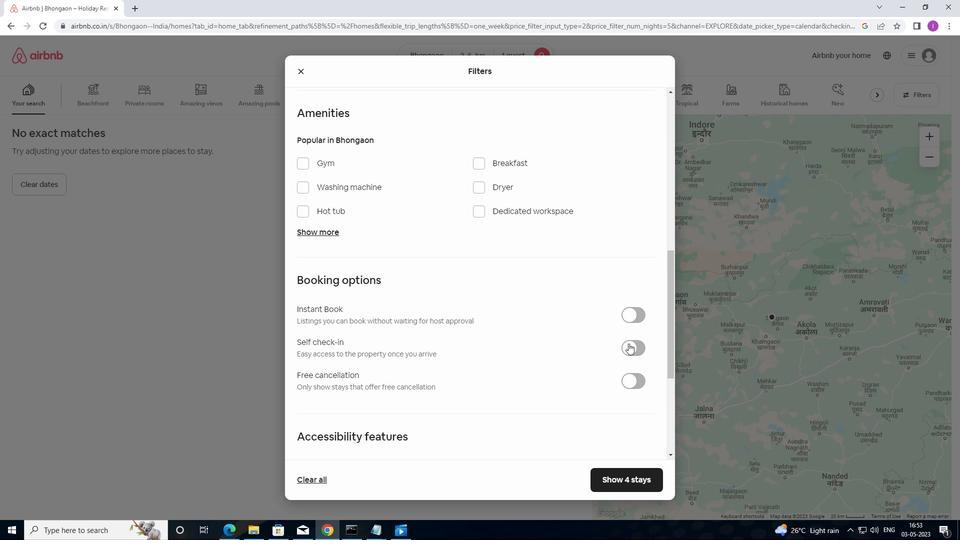 
Action: Mouse pressed left at (631, 348)
Screenshot: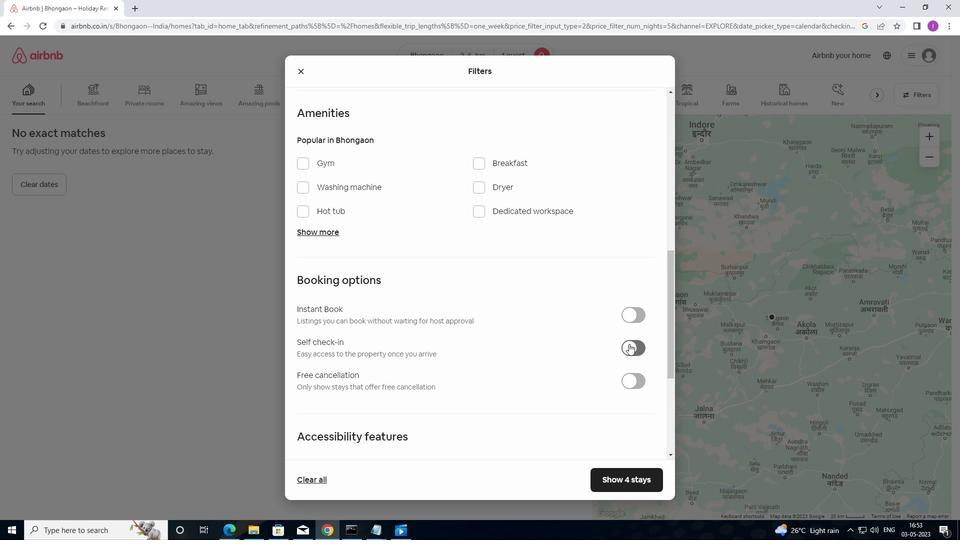 
Action: Mouse moved to (488, 398)
Screenshot: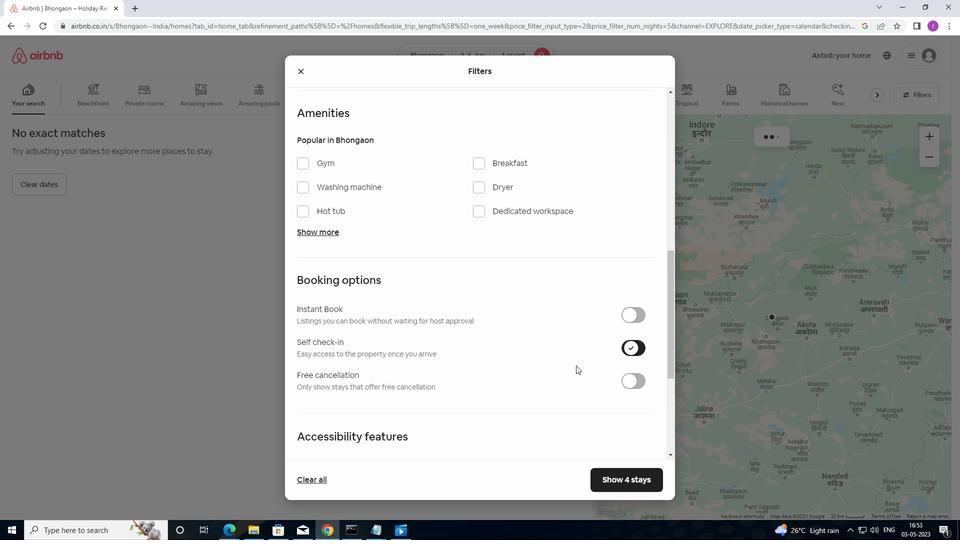 
Action: Mouse scrolled (488, 398) with delta (0, 0)
Screenshot: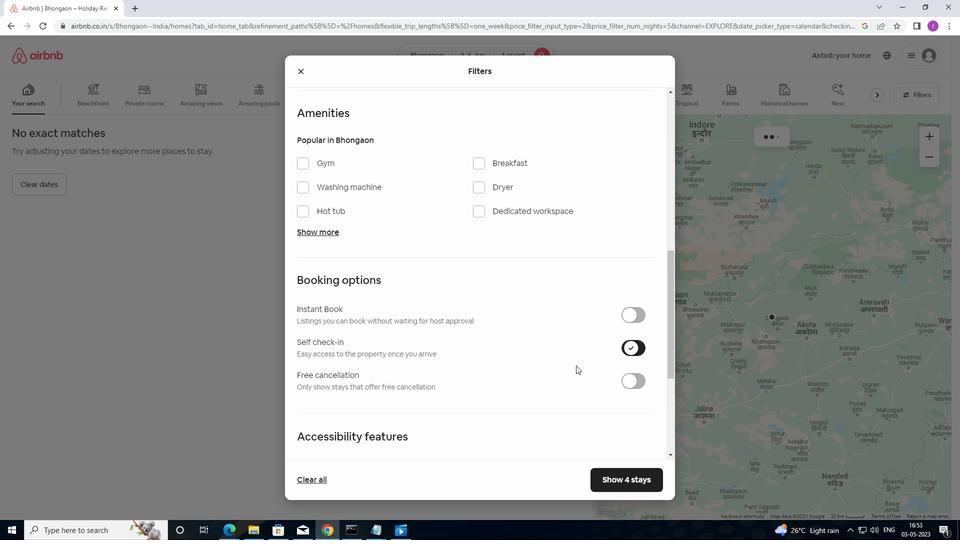 
Action: Mouse moved to (486, 402)
Screenshot: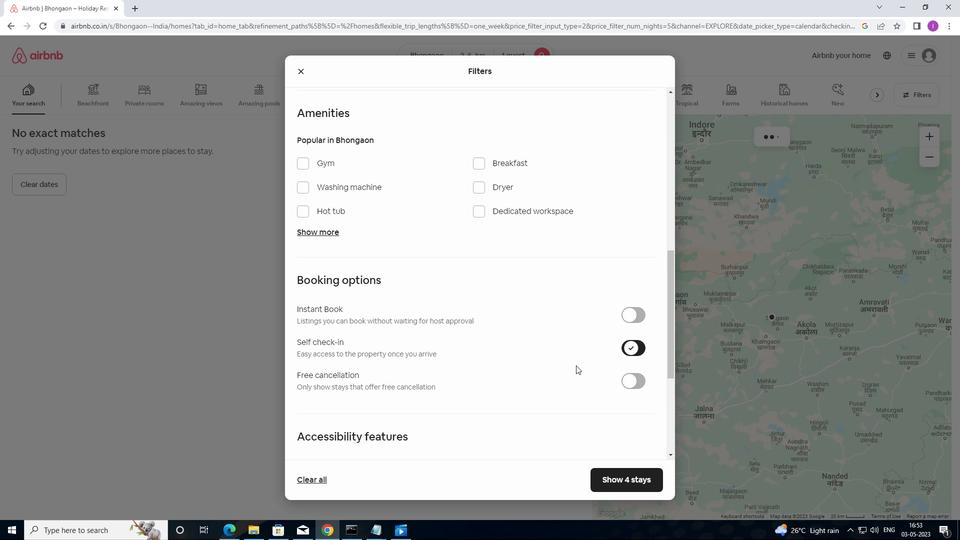 
Action: Mouse scrolled (486, 401) with delta (0, 0)
Screenshot: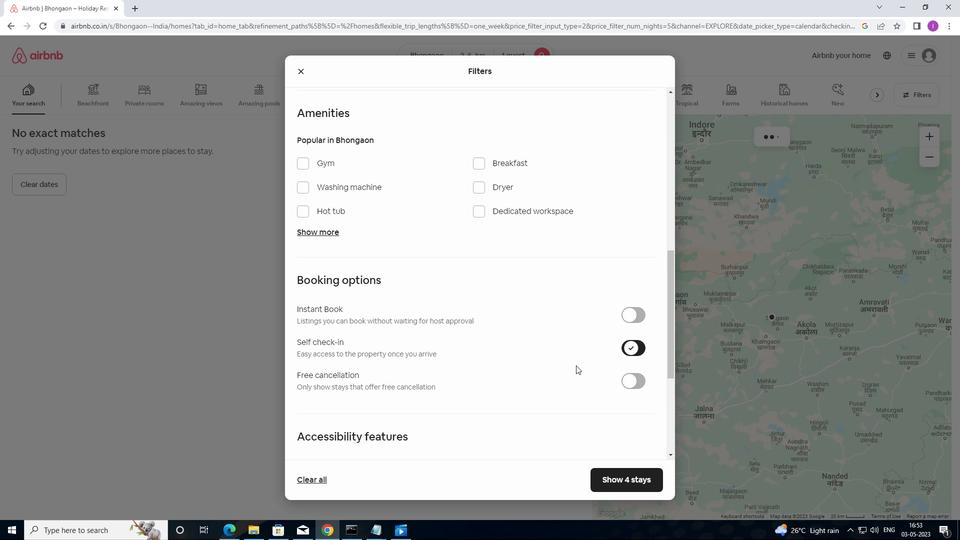
Action: Mouse moved to (479, 406)
Screenshot: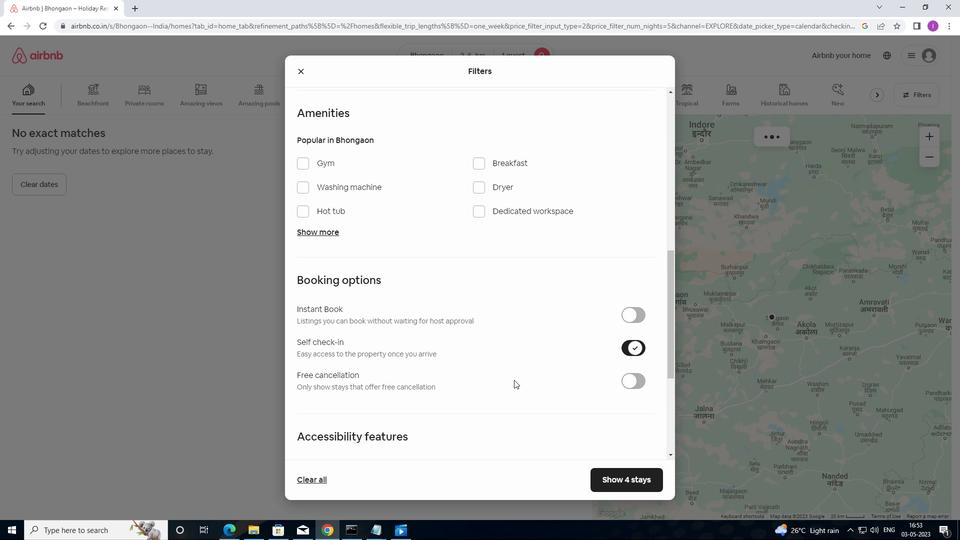 
Action: Mouse scrolled (479, 406) with delta (0, 0)
Screenshot: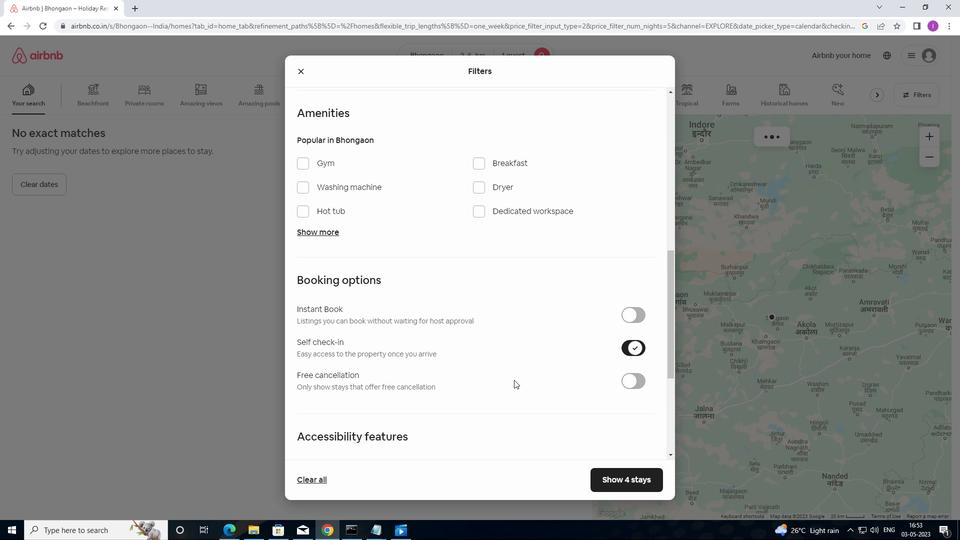 
Action: Mouse moved to (473, 408)
Screenshot: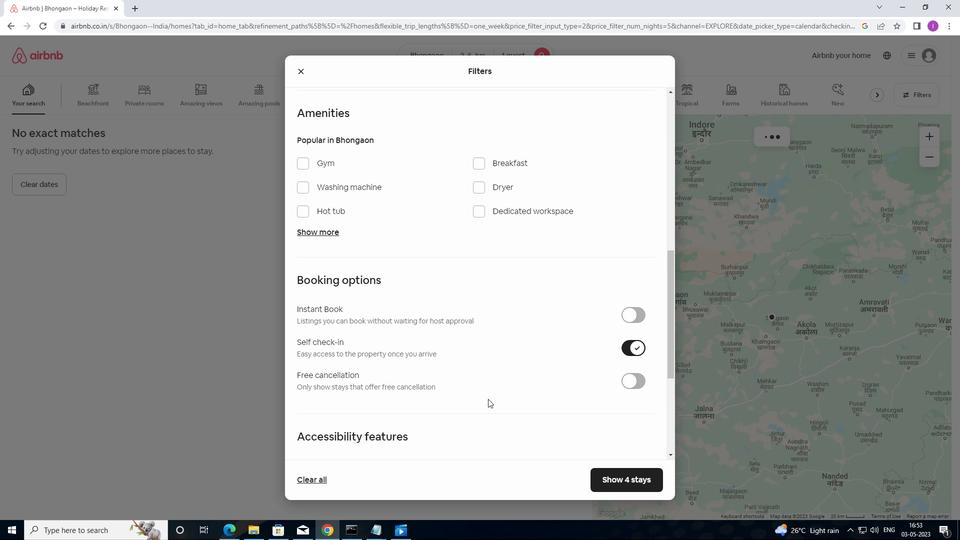 
Action: Mouse scrolled (473, 407) with delta (0, 0)
Screenshot: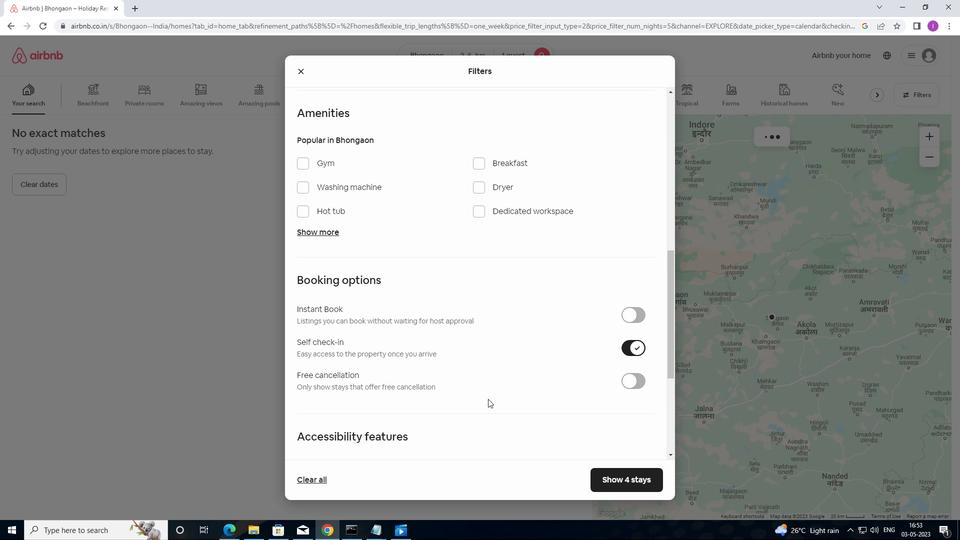 
Action: Mouse moved to (464, 408)
Screenshot: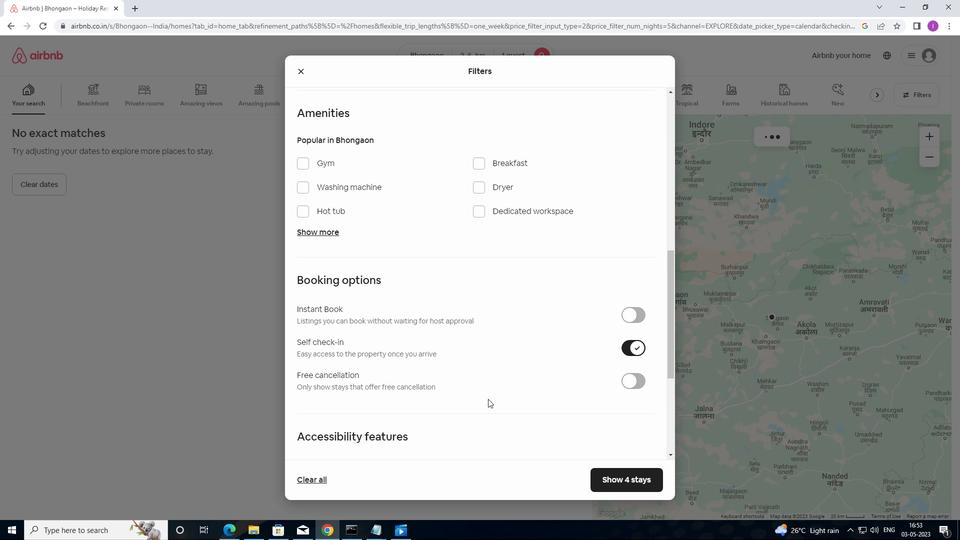 
Action: Mouse scrolled (464, 408) with delta (0, 0)
Screenshot: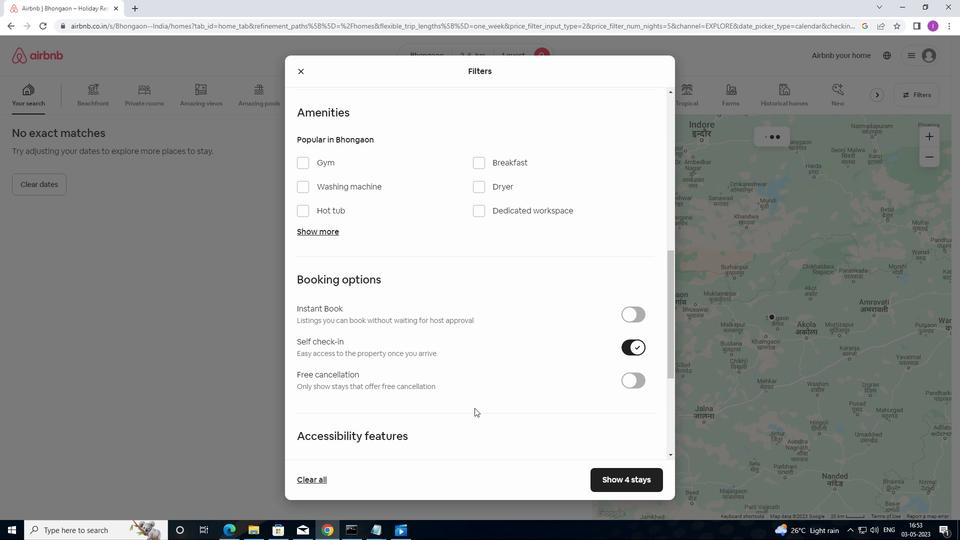 
Action: Mouse moved to (410, 439)
Screenshot: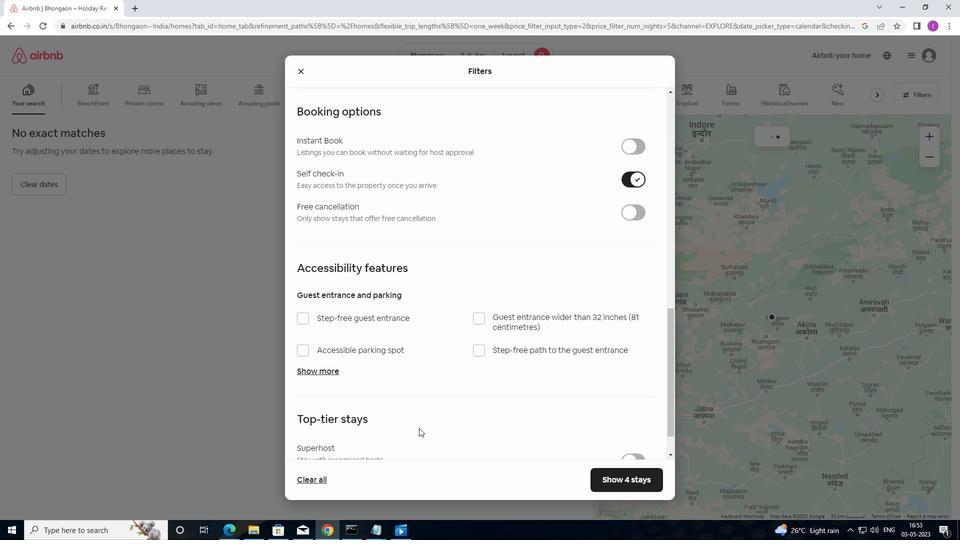 
Action: Mouse scrolled (410, 439) with delta (0, 0)
Screenshot: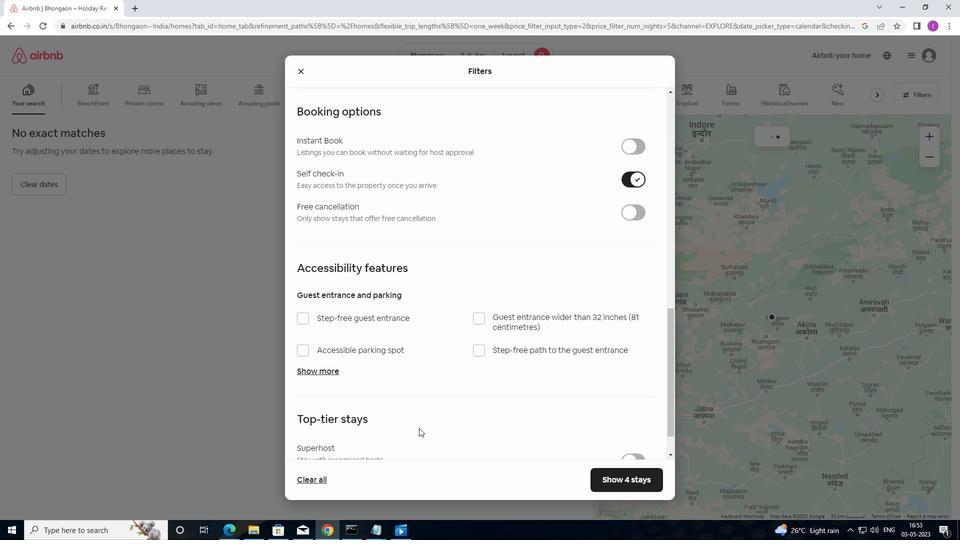 
Action: Mouse moved to (410, 440)
Screenshot: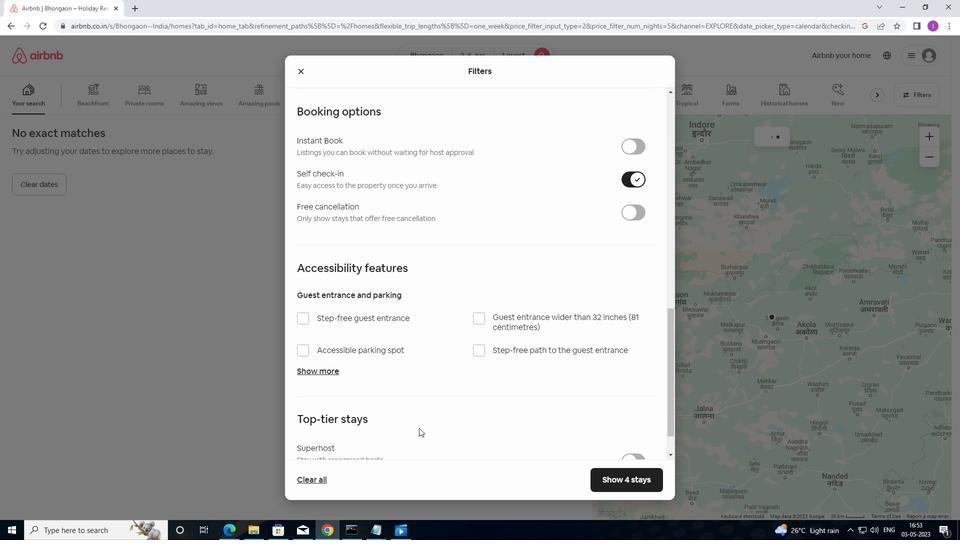 
Action: Mouse scrolled (410, 439) with delta (0, 0)
Screenshot: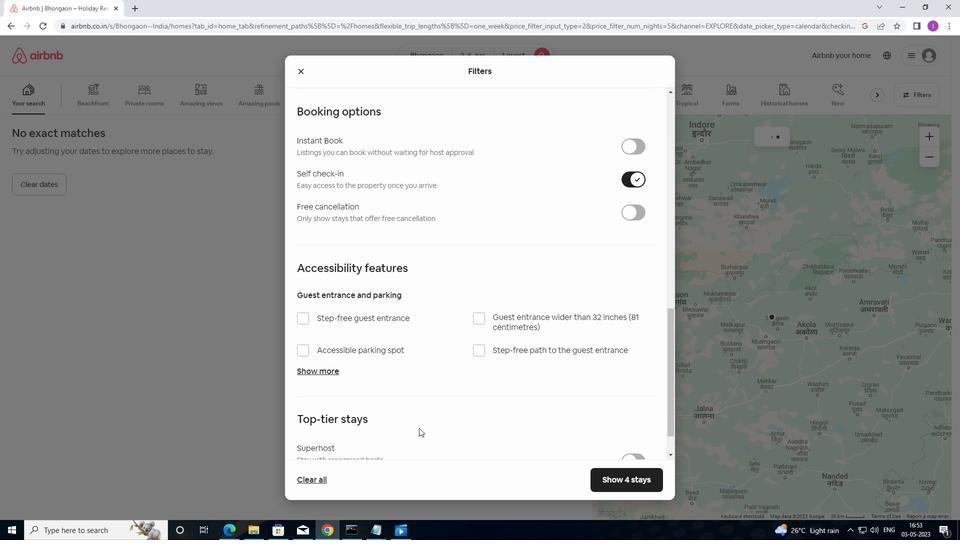 
Action: Mouse moved to (410, 441)
Screenshot: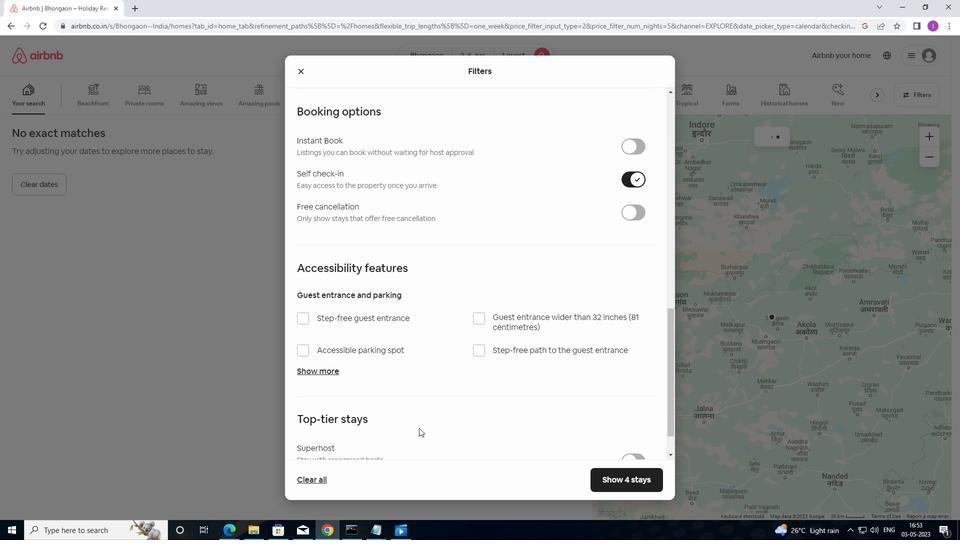 
Action: Mouse scrolled (410, 440) with delta (0, 0)
Screenshot: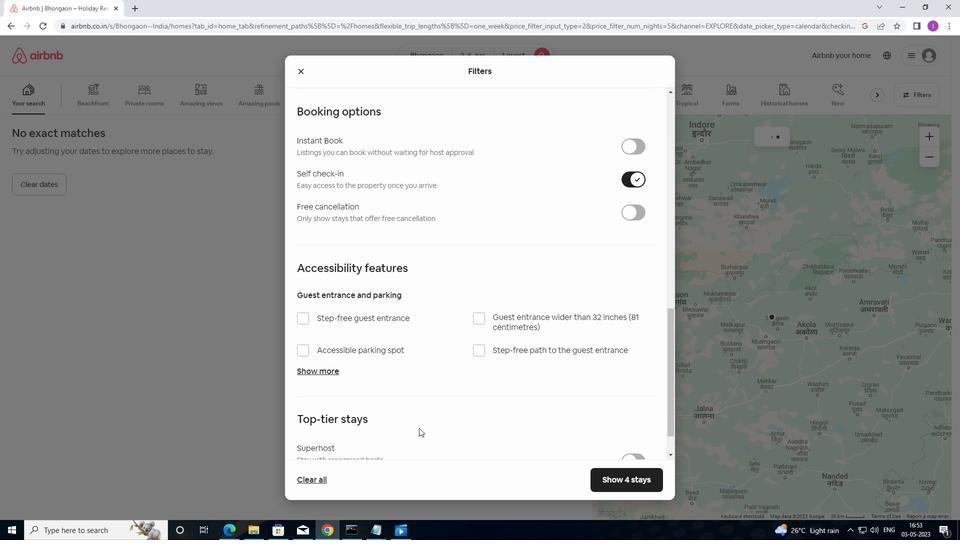 
Action: Mouse scrolled (410, 440) with delta (0, 0)
Screenshot: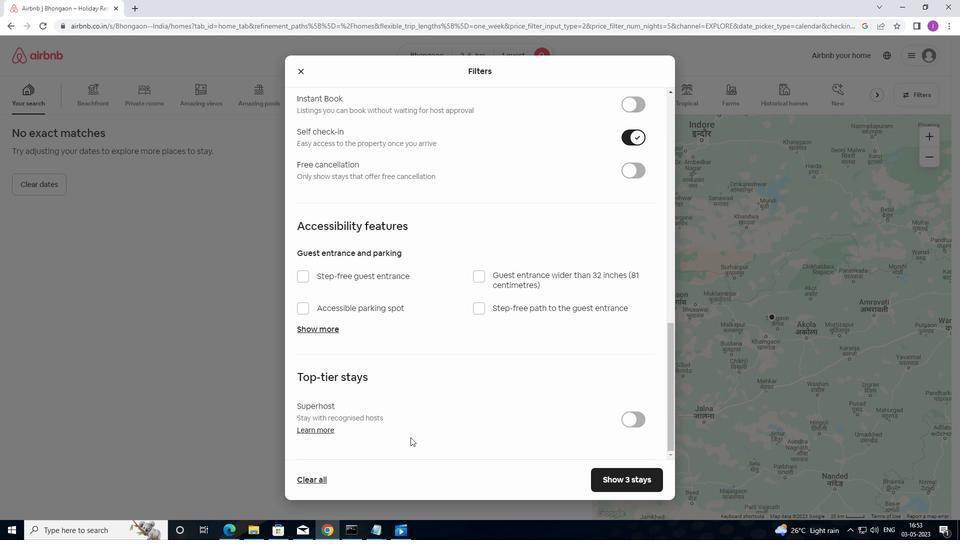 
Action: Mouse moved to (408, 442)
Screenshot: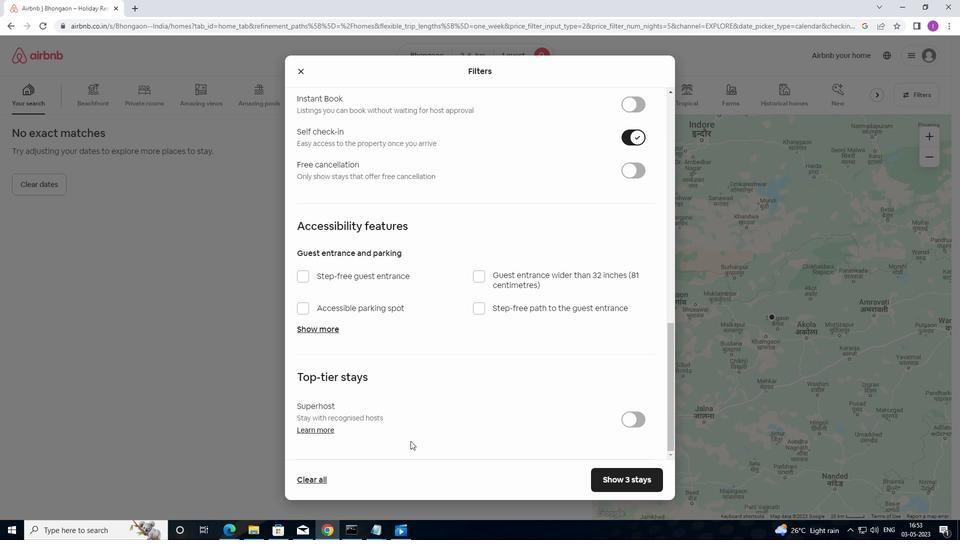 
Action: Mouse scrolled (408, 441) with delta (0, 0)
Screenshot: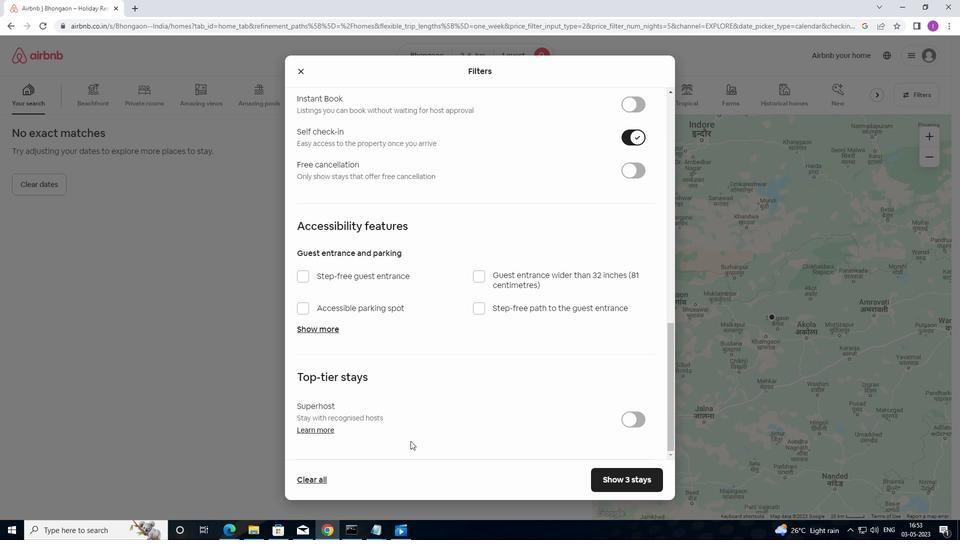 
Action: Mouse moved to (405, 446)
Screenshot: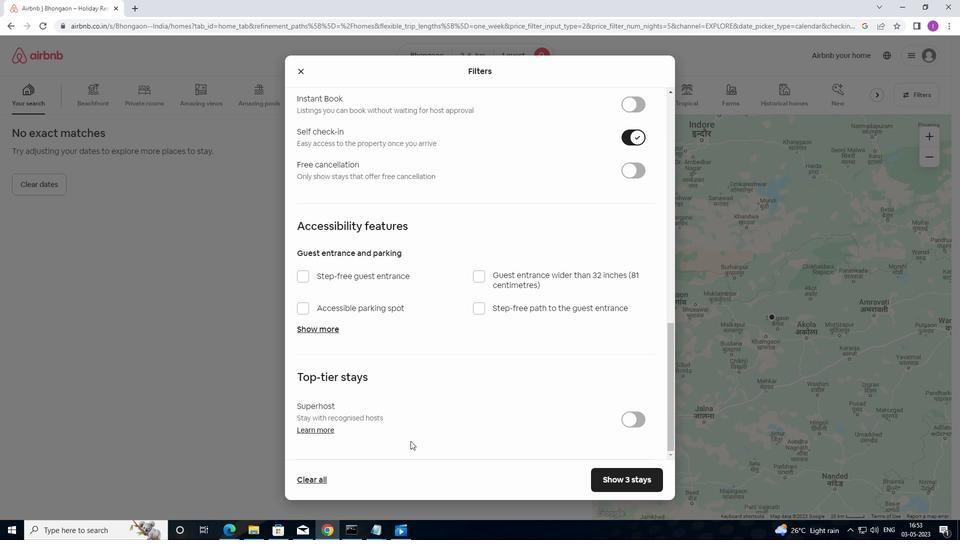 
Action: Mouse scrolled (405, 446) with delta (0, 0)
Screenshot: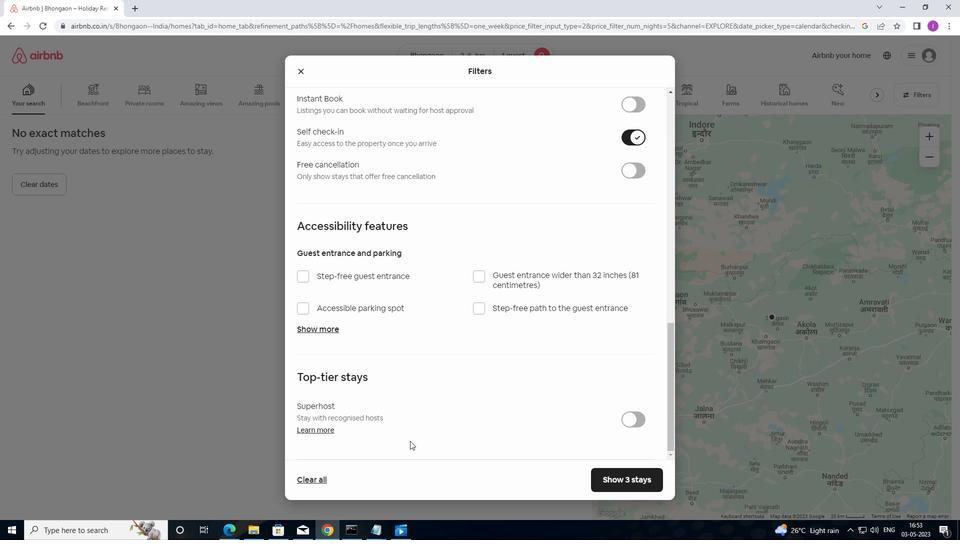 
Action: Mouse scrolled (405, 446) with delta (0, 0)
Screenshot: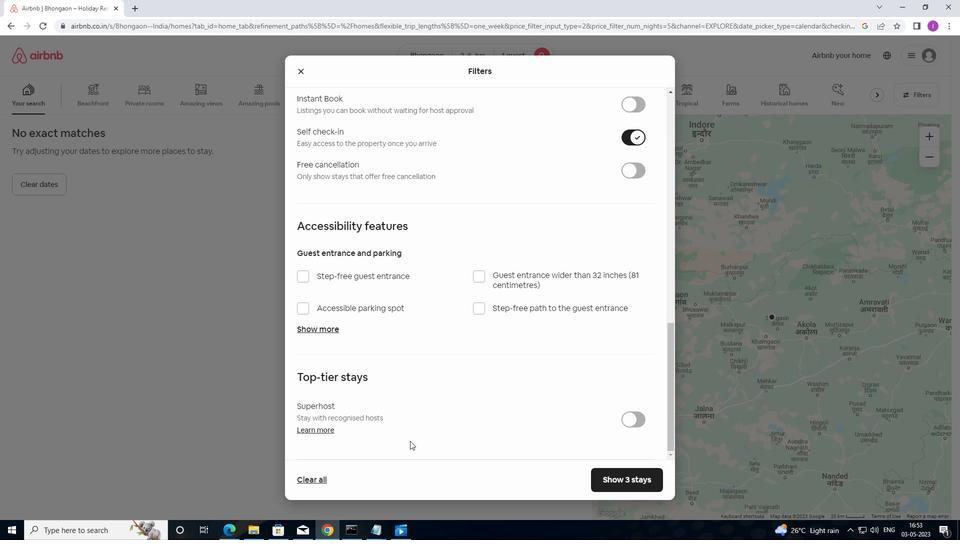 
Action: Mouse moved to (297, 334)
Screenshot: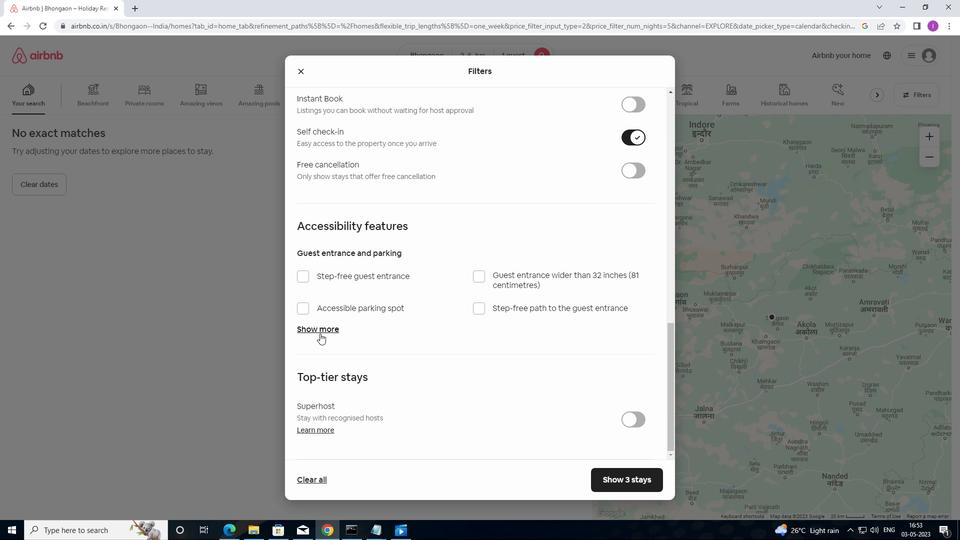 
Action: Mouse scrolled (297, 333) with delta (0, 0)
Screenshot: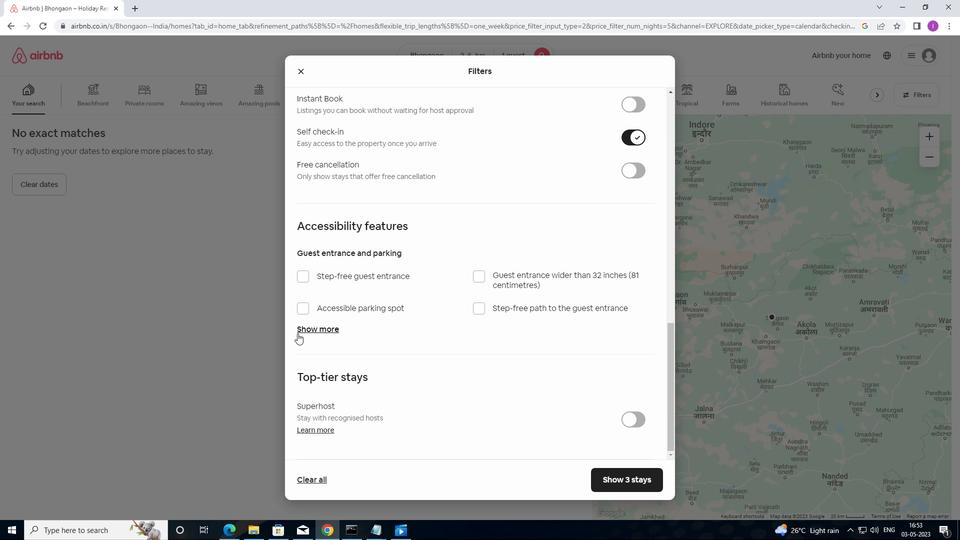 
Action: Mouse moved to (298, 342)
Screenshot: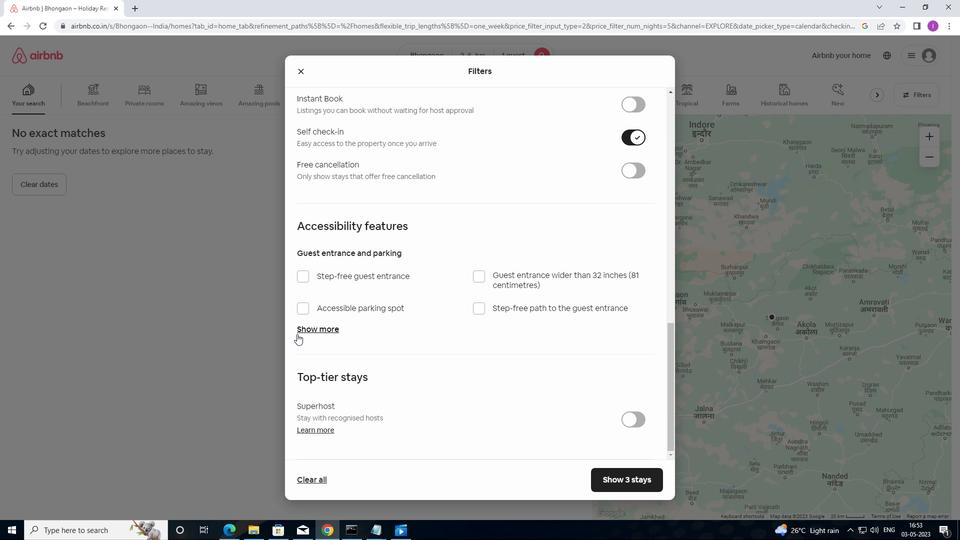 
Action: Mouse scrolled (298, 342) with delta (0, 0)
Screenshot: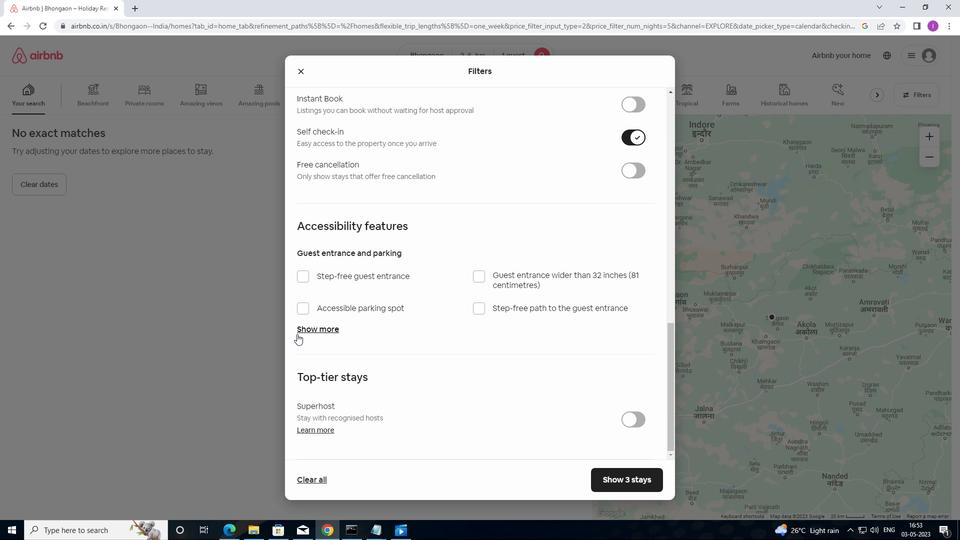 
Action: Mouse moved to (309, 351)
Screenshot: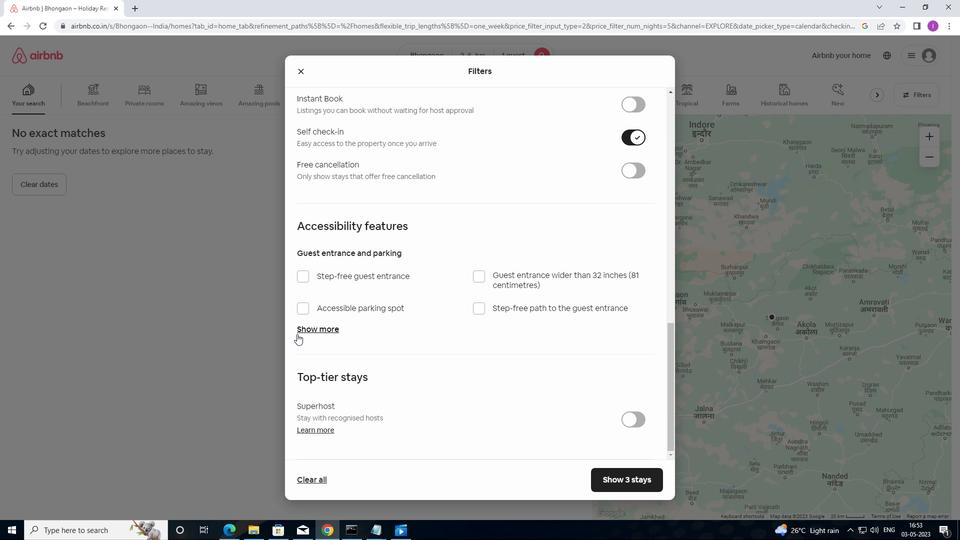 
Action: Mouse scrolled (309, 350) with delta (0, 0)
Screenshot: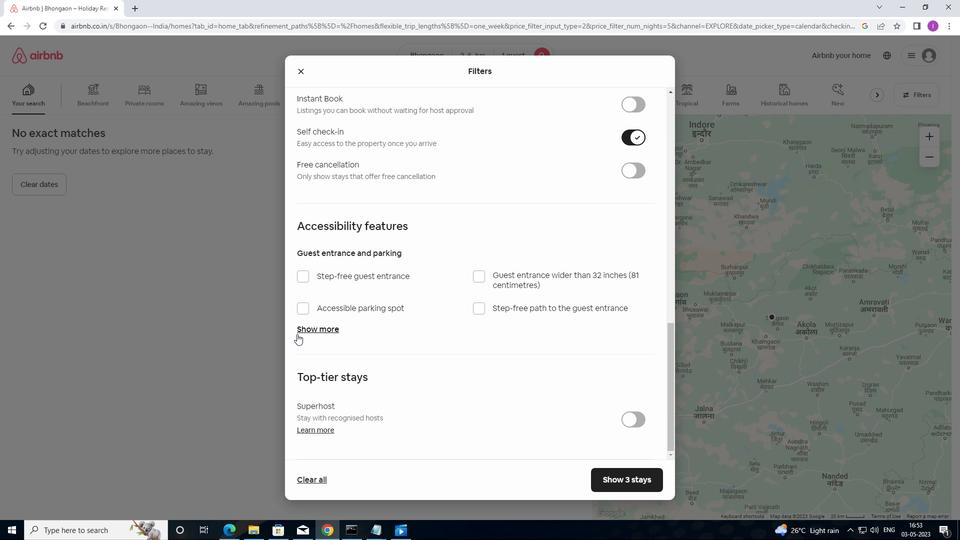
Action: Mouse moved to (333, 357)
Screenshot: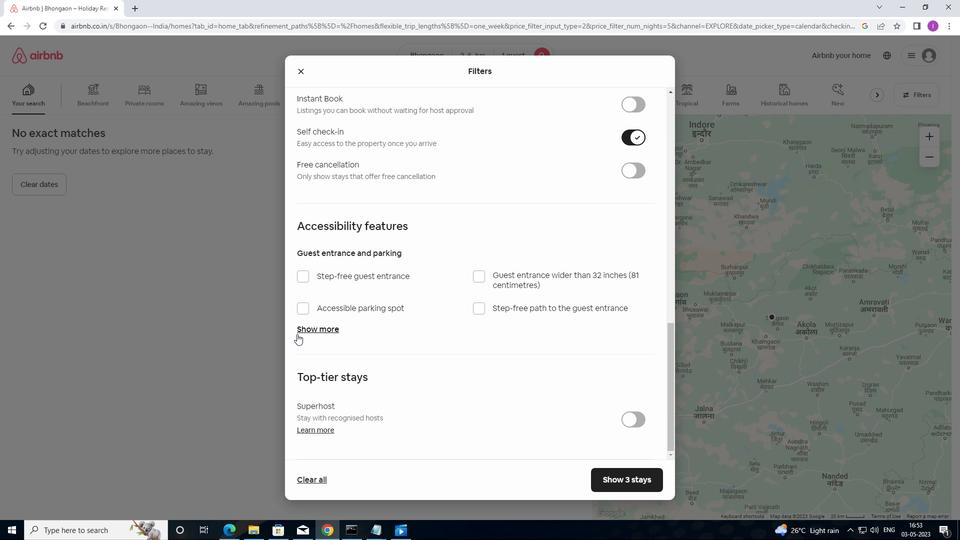 
Action: Mouse scrolled (333, 357) with delta (0, 0)
Screenshot: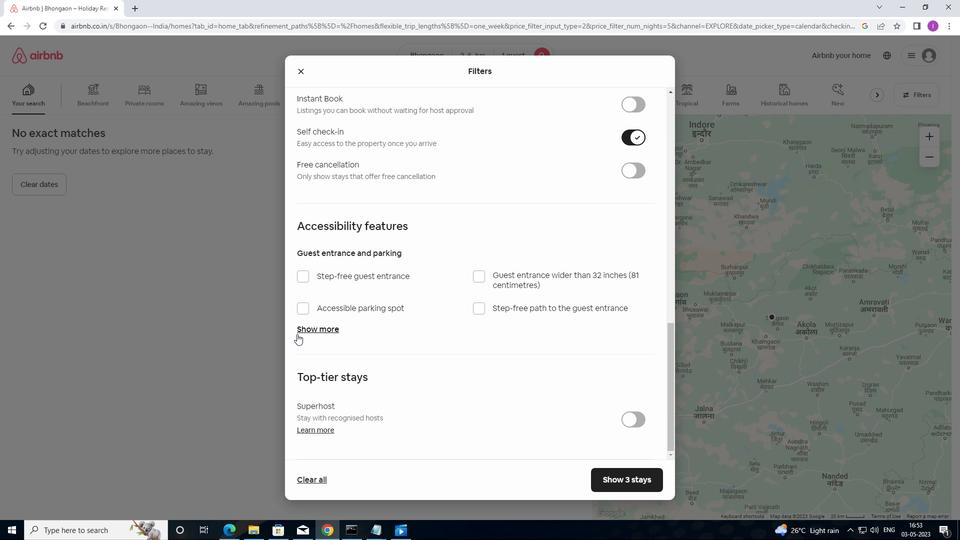 
Action: Mouse moved to (371, 357)
Screenshot: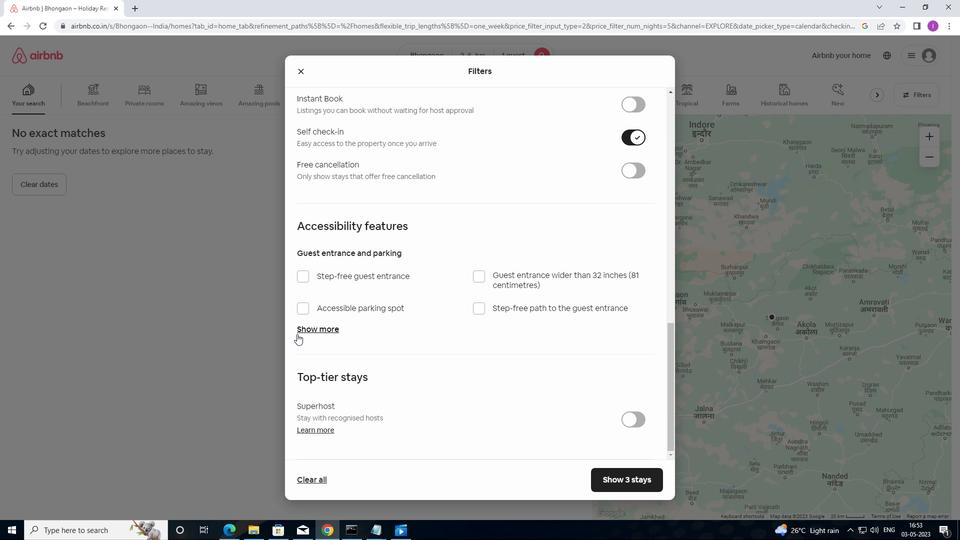 
Action: Mouse scrolled (371, 358) with delta (0, 0)
Screenshot: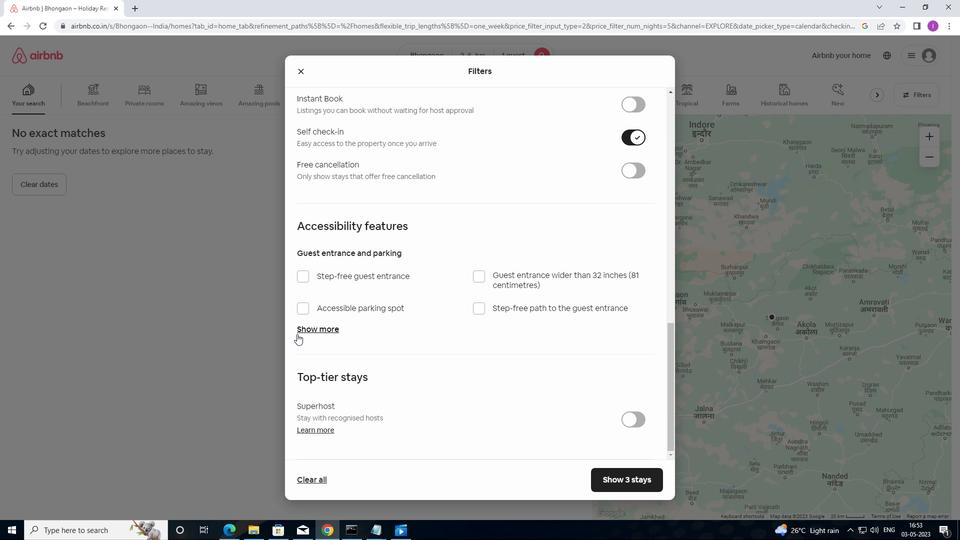 
Action: Mouse moved to (635, 483)
Screenshot: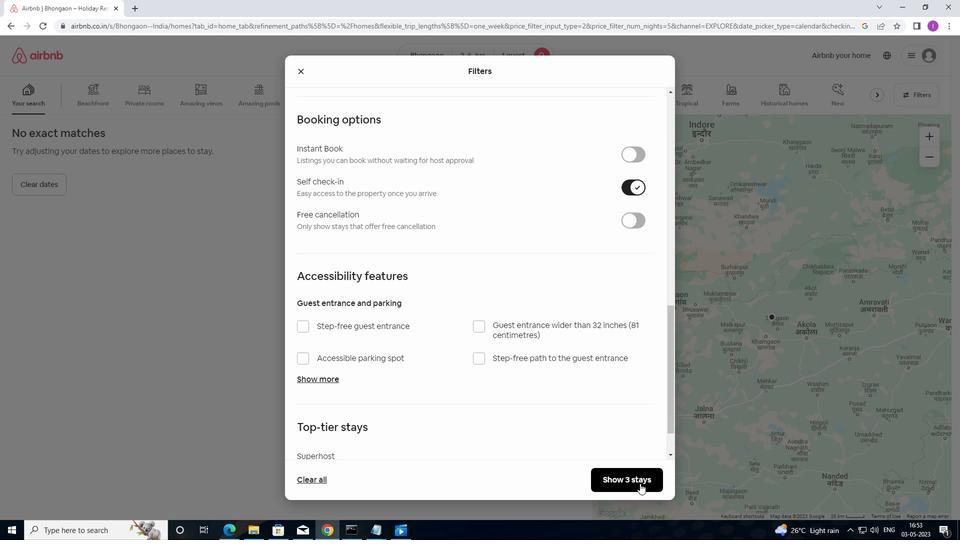 
Action: Mouse pressed left at (635, 483)
Screenshot: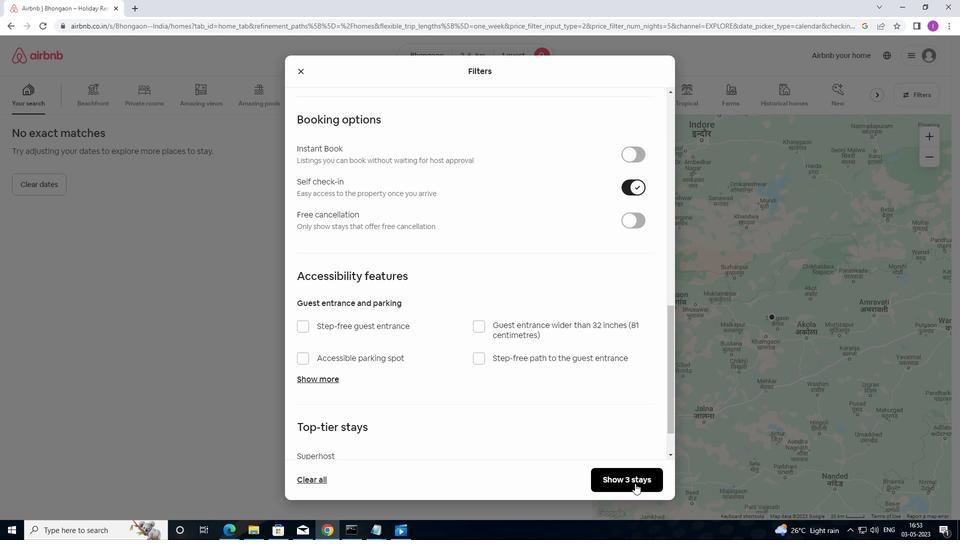 
Action: Mouse moved to (633, 471)
Screenshot: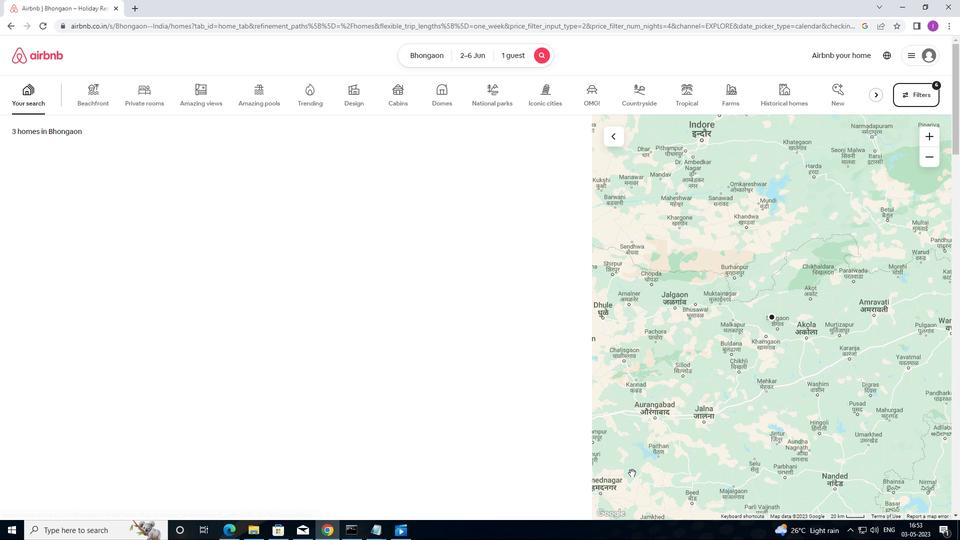 
